 Task: Search one way flight ticket for 3 adults, 3 children in business from Utqiagvik(barrow): Wiley Postwill Rogers Memorial Airport to Gillette: Gillette Campbell County Airport on 5-1-2023. Choice of flights is Spirit. Number of bags: 4 checked bags. Price is upto 84000. Outbound departure time preference is 21:45. Return departure time preference is 4:30.
Action: Mouse moved to (222, 410)
Screenshot: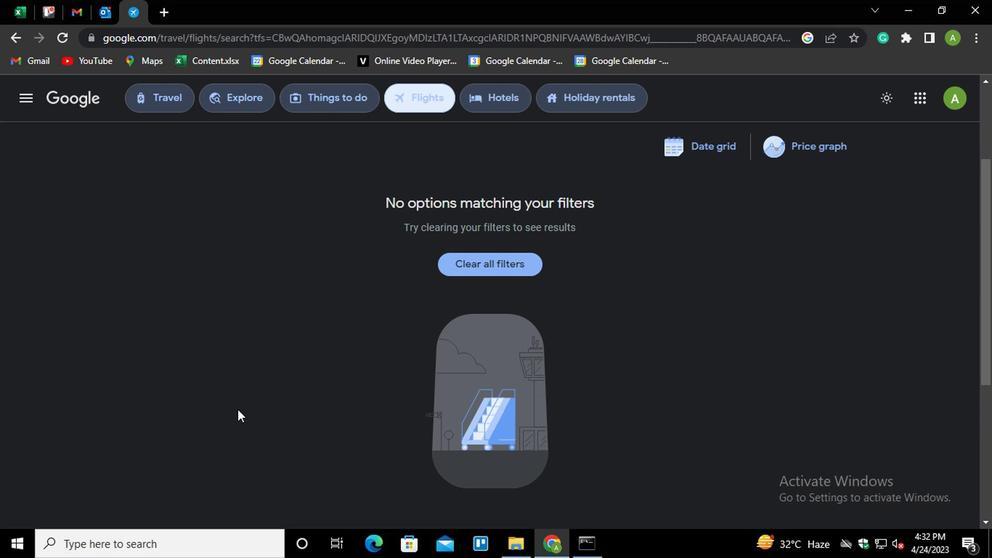 
Action: Mouse scrolled (222, 410) with delta (0, 0)
Screenshot: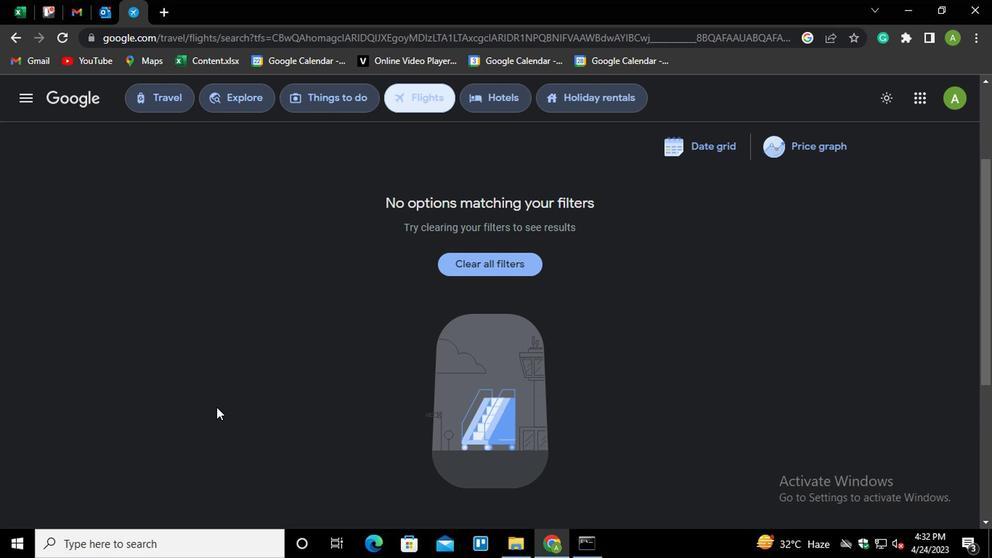 
Action: Mouse scrolled (222, 410) with delta (0, 0)
Screenshot: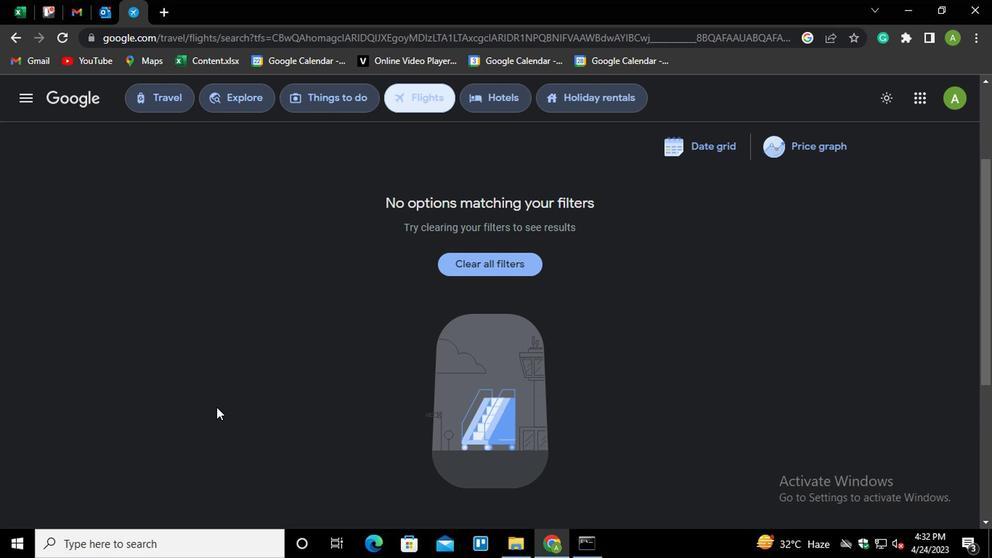 
Action: Mouse scrolled (222, 410) with delta (0, 0)
Screenshot: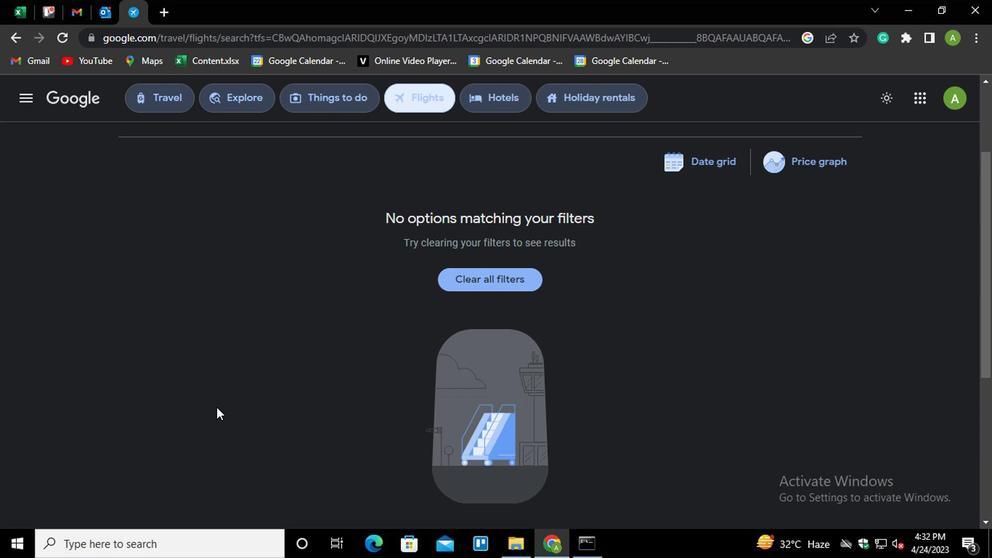 
Action: Mouse moved to (229, 389)
Screenshot: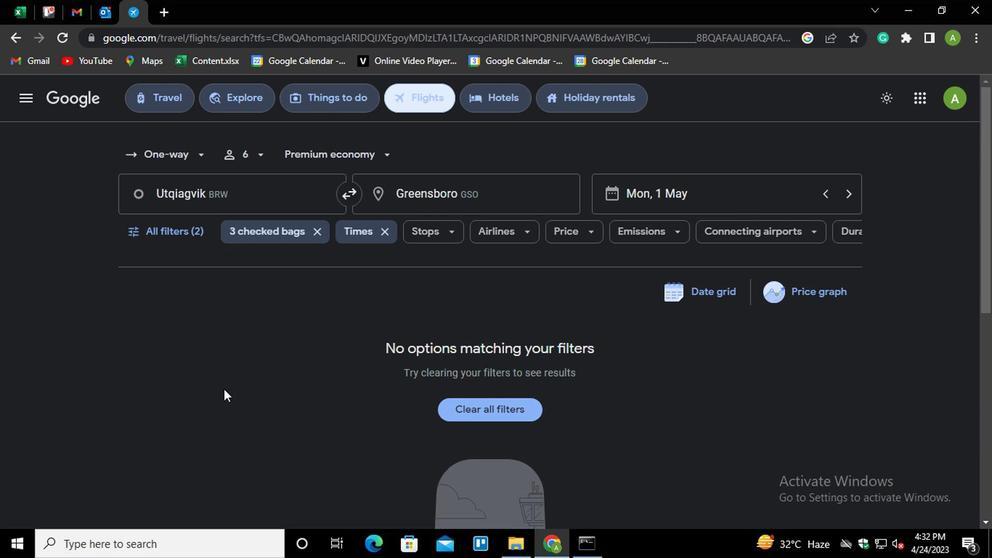 
Action: Mouse scrolled (229, 390) with delta (0, 1)
Screenshot: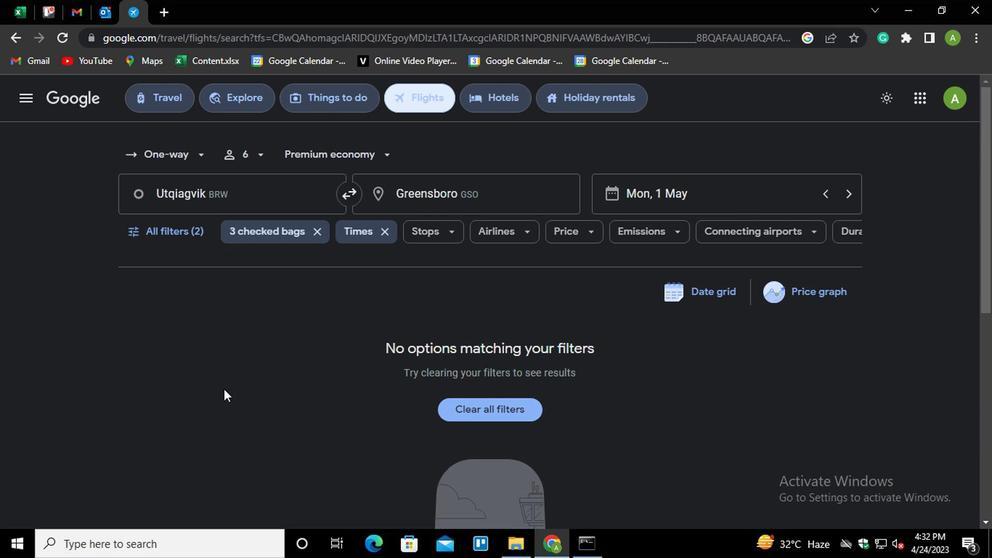 
Action: Mouse scrolled (229, 390) with delta (0, 1)
Screenshot: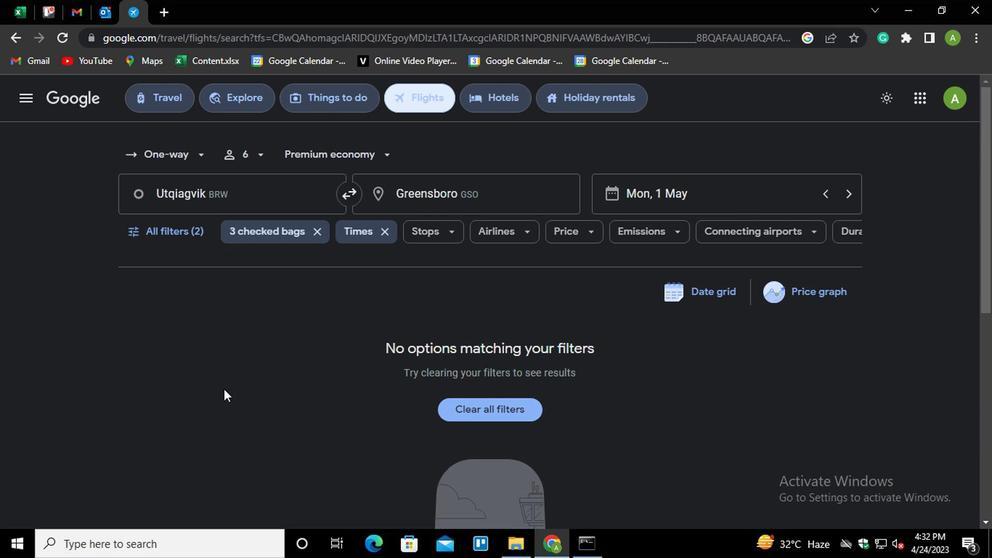 
Action: Mouse scrolled (229, 390) with delta (0, 1)
Screenshot: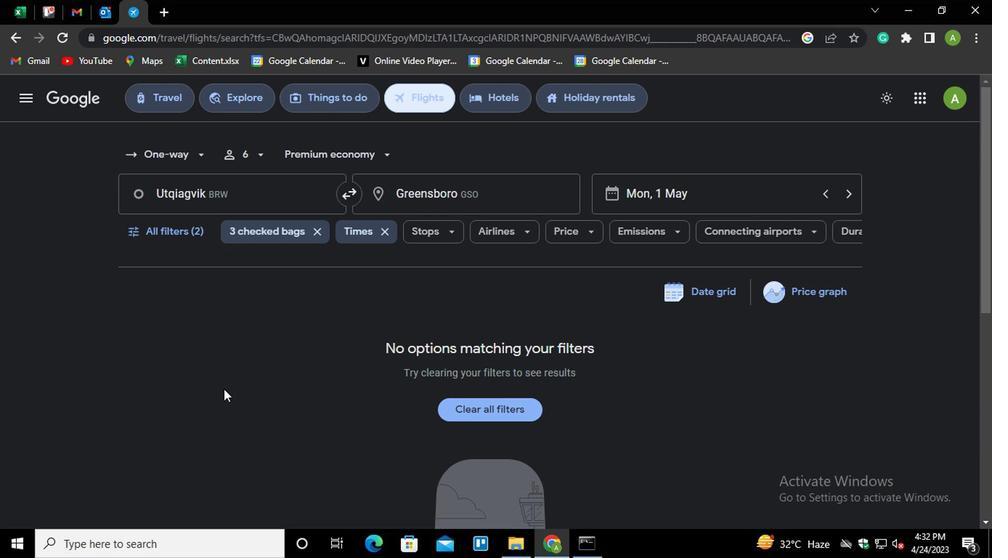 
Action: Mouse scrolled (229, 390) with delta (0, 1)
Screenshot: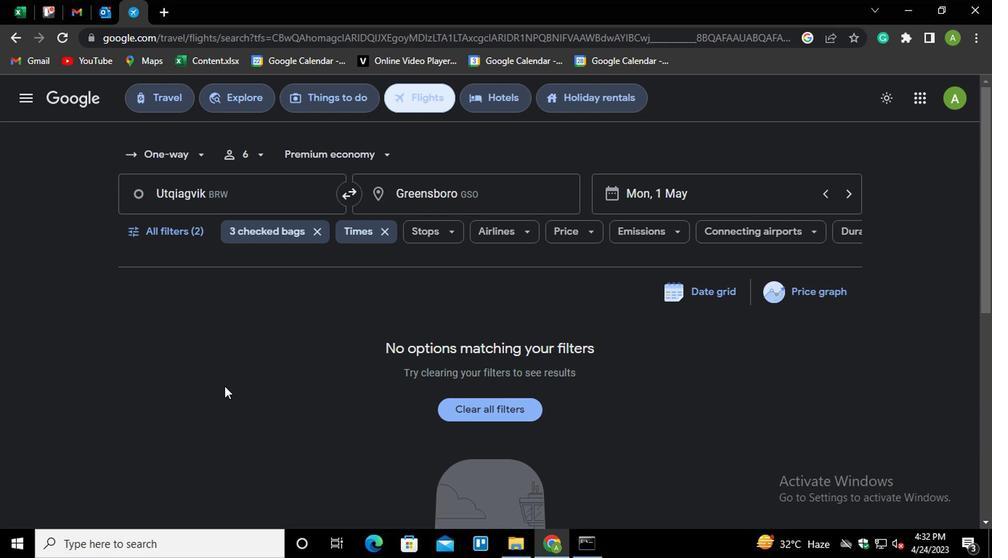 
Action: Mouse scrolled (229, 390) with delta (0, 1)
Screenshot: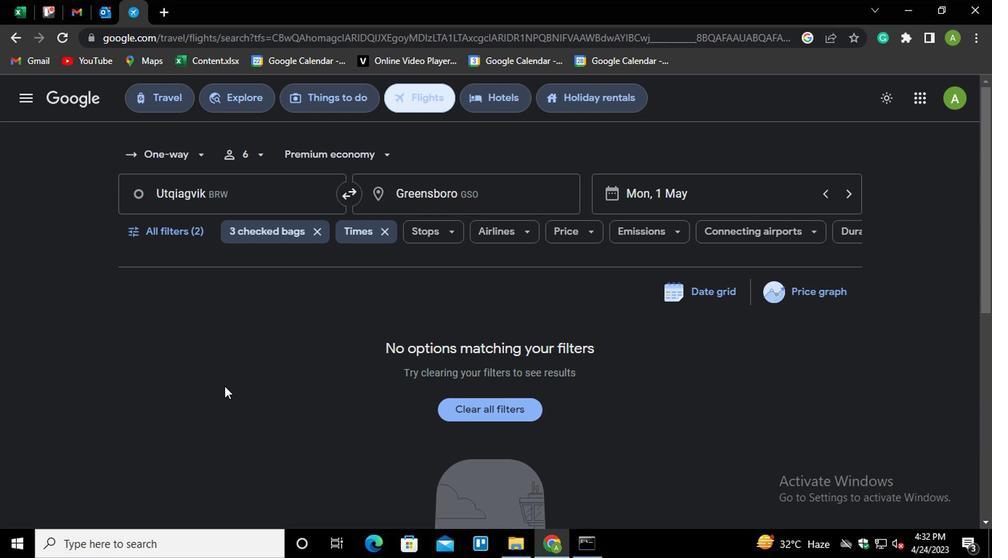 
Action: Mouse moved to (184, 145)
Screenshot: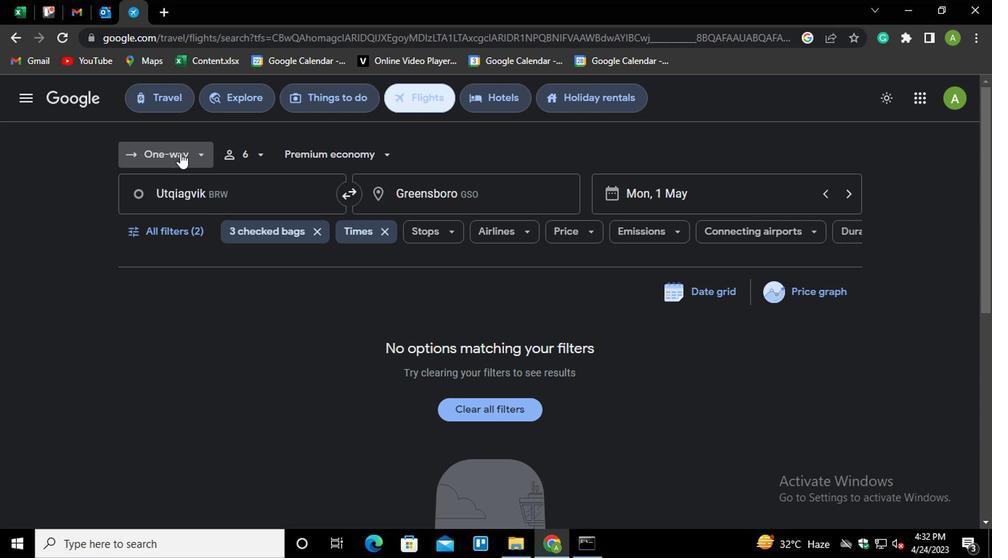 
Action: Mouse pressed left at (184, 145)
Screenshot: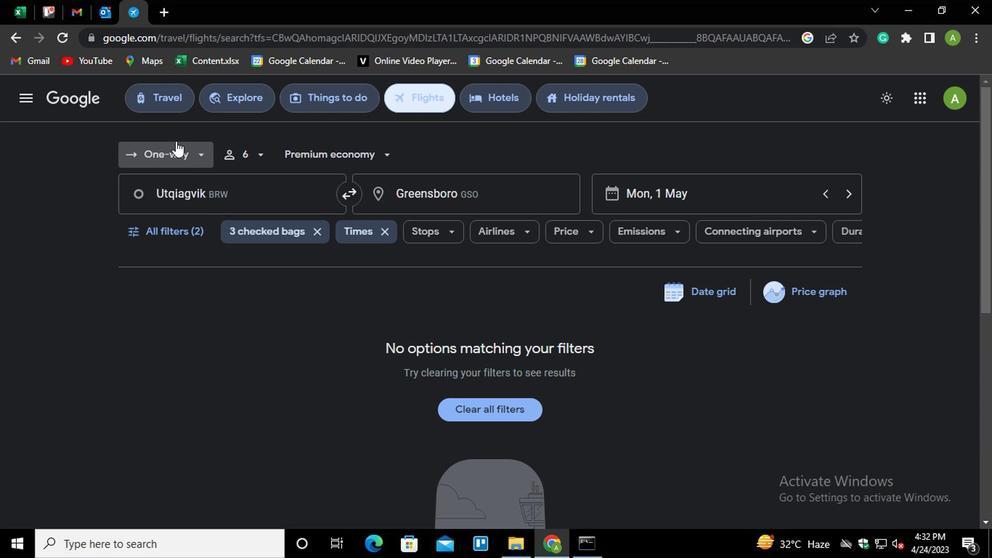 
Action: Mouse moved to (201, 219)
Screenshot: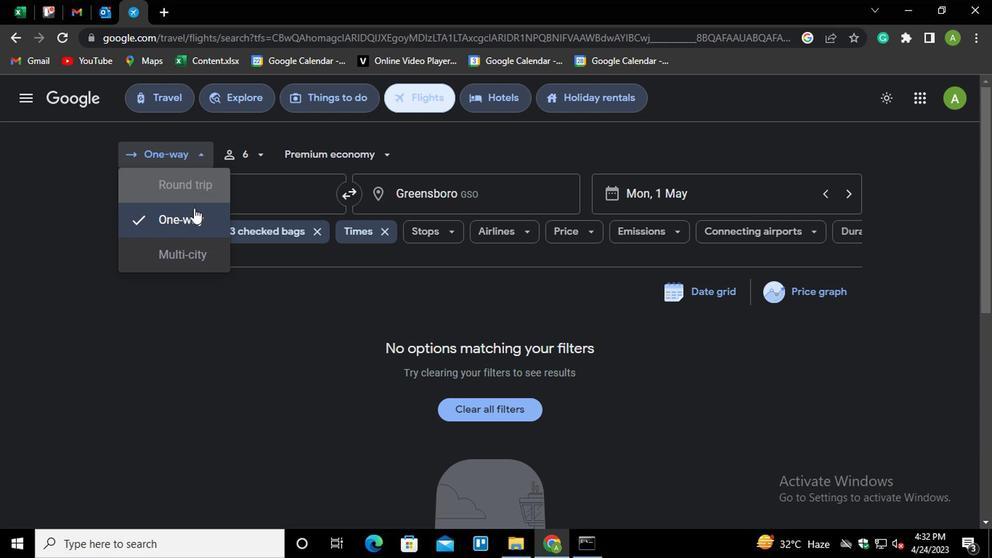 
Action: Mouse pressed left at (201, 219)
Screenshot: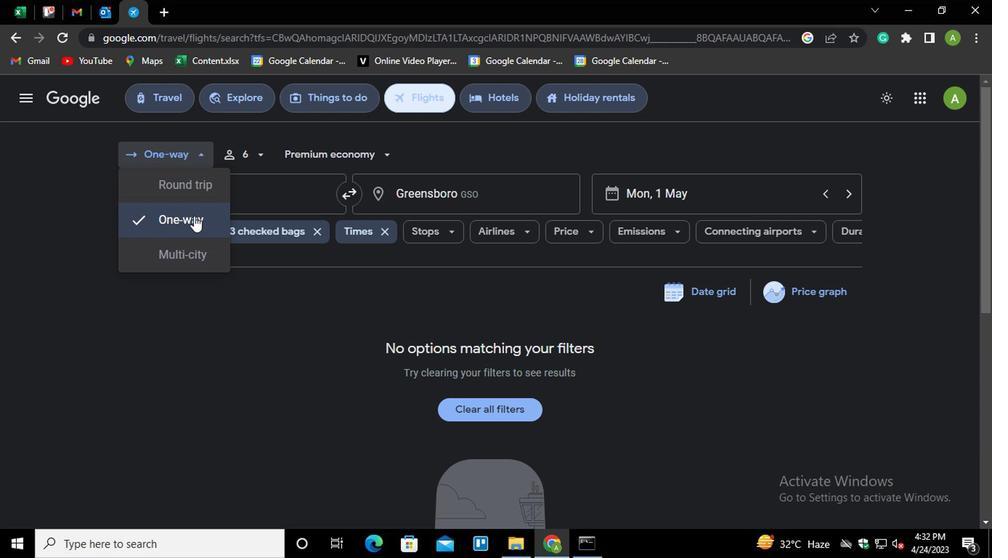 
Action: Mouse moved to (252, 162)
Screenshot: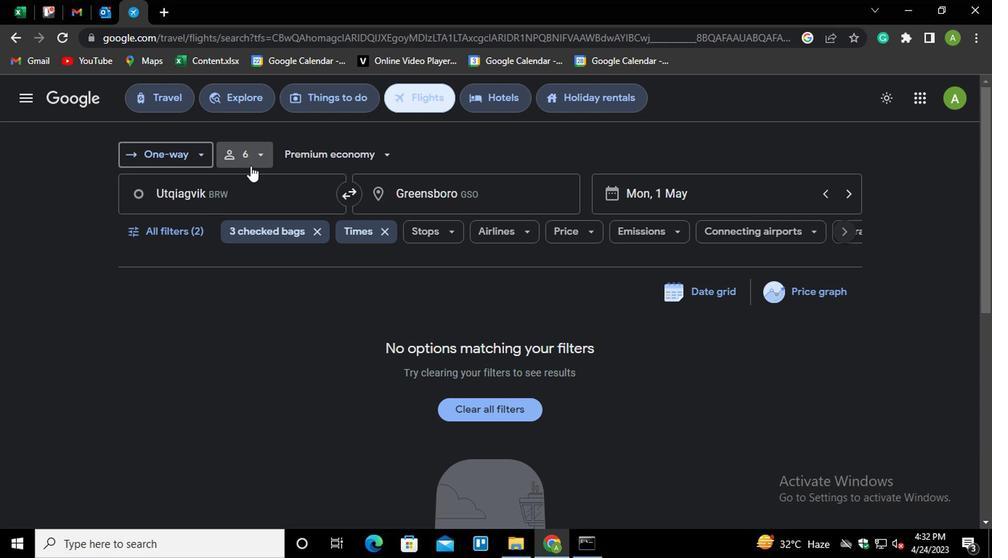 
Action: Mouse pressed left at (252, 162)
Screenshot: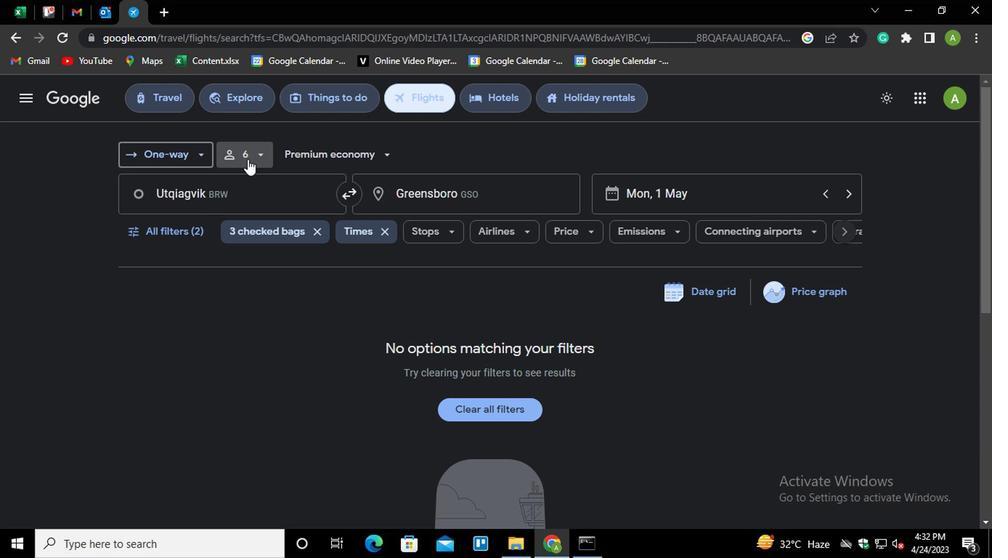 
Action: Mouse moved to (319, 195)
Screenshot: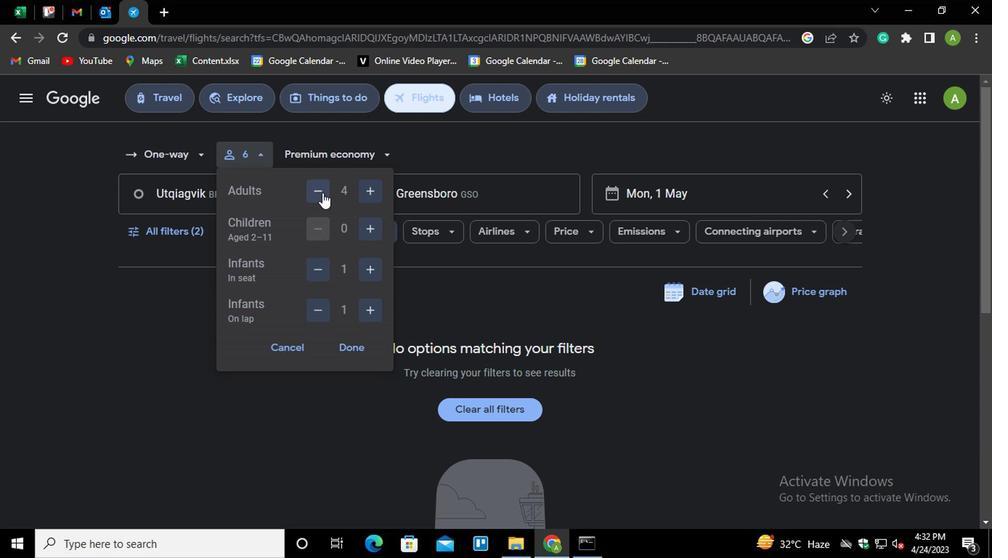 
Action: Mouse pressed left at (319, 195)
Screenshot: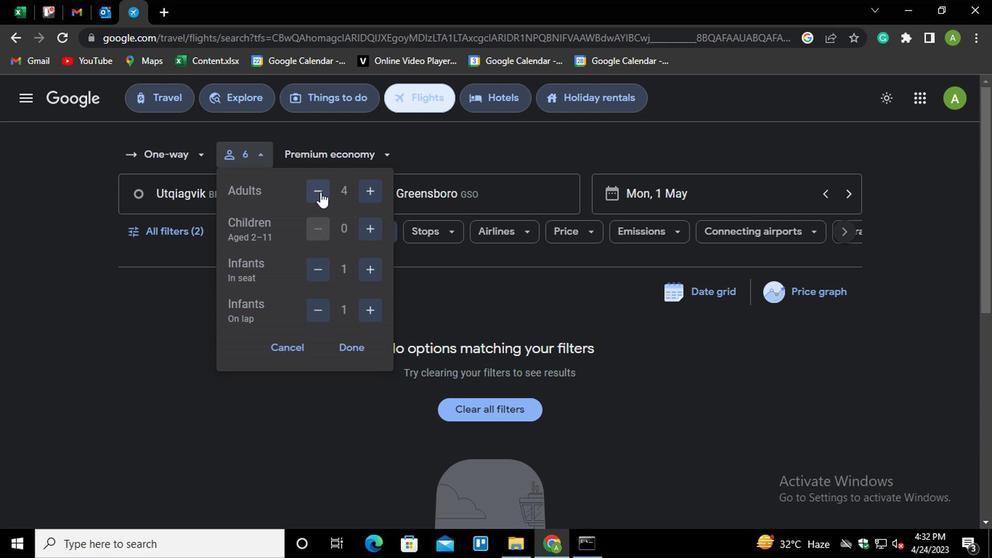 
Action: Mouse moved to (366, 229)
Screenshot: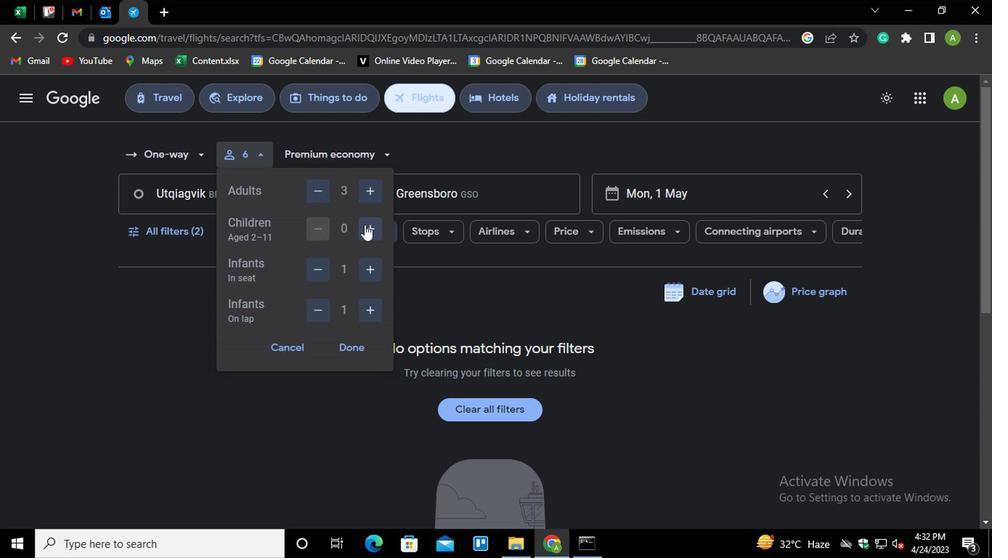 
Action: Mouse pressed left at (366, 229)
Screenshot: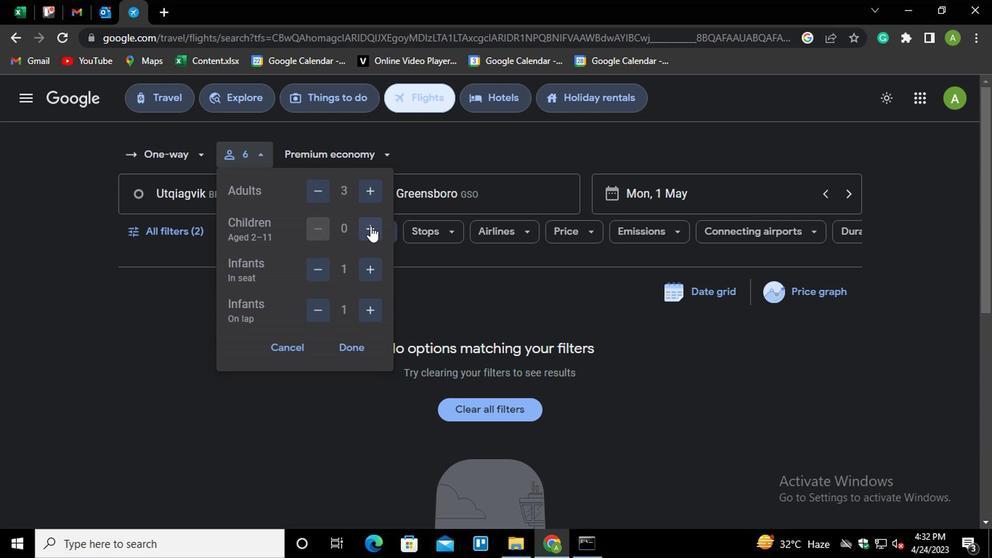 
Action: Mouse pressed left at (366, 229)
Screenshot: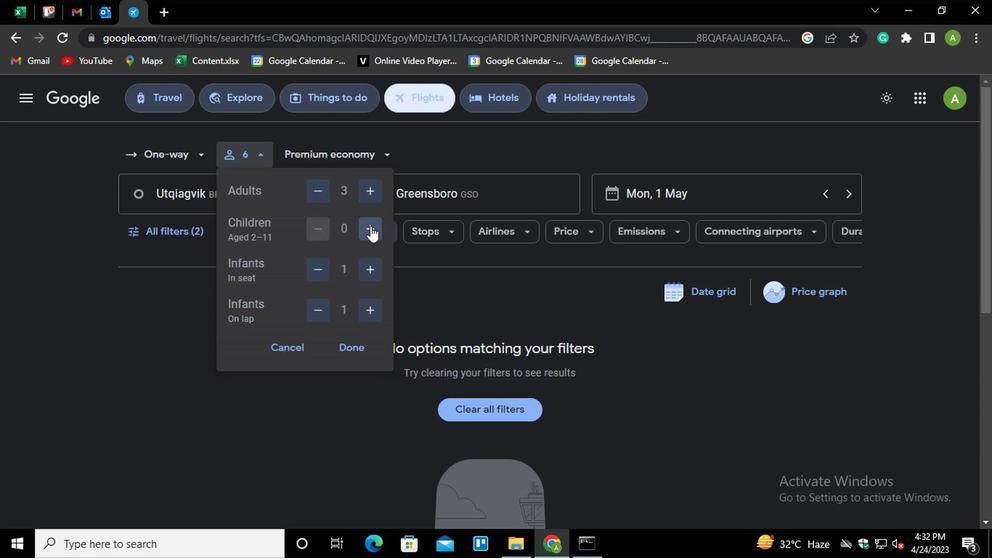 
Action: Mouse pressed left at (366, 229)
Screenshot: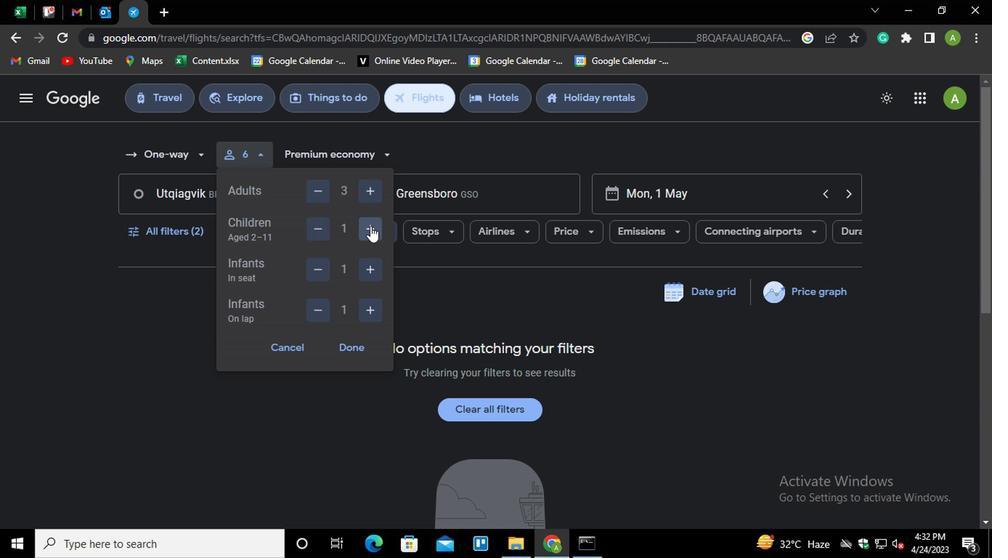 
Action: Mouse moved to (314, 274)
Screenshot: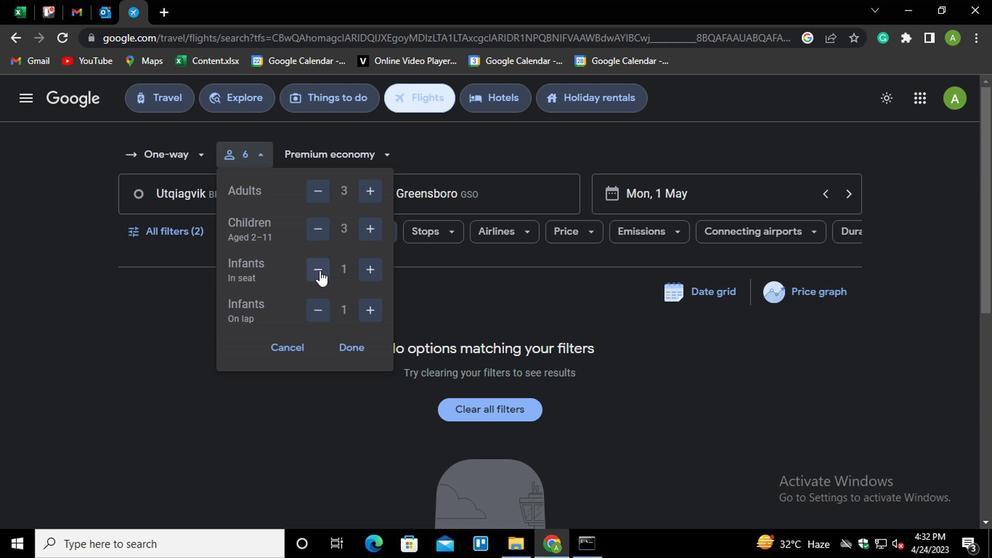 
Action: Mouse pressed left at (314, 274)
Screenshot: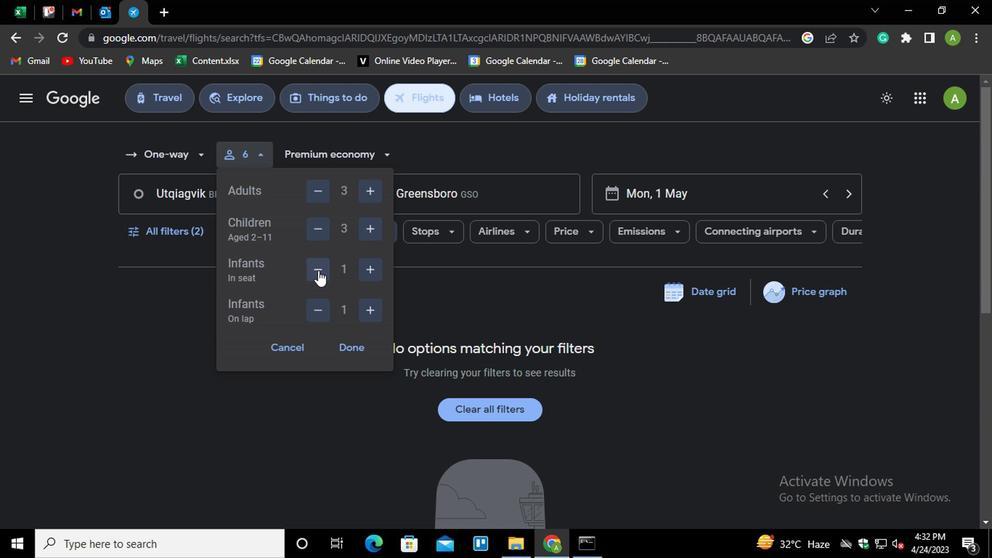
Action: Mouse moved to (318, 309)
Screenshot: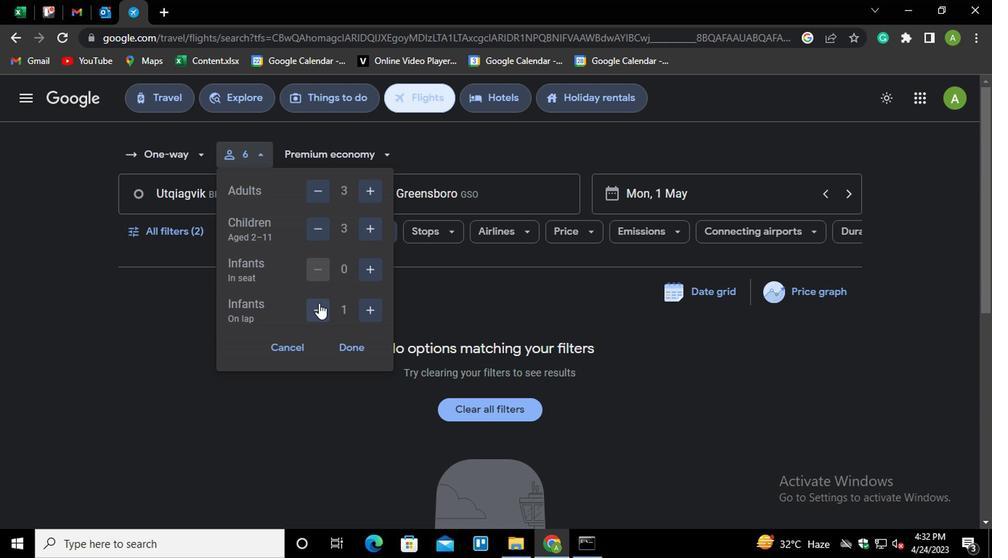 
Action: Mouse pressed left at (318, 309)
Screenshot: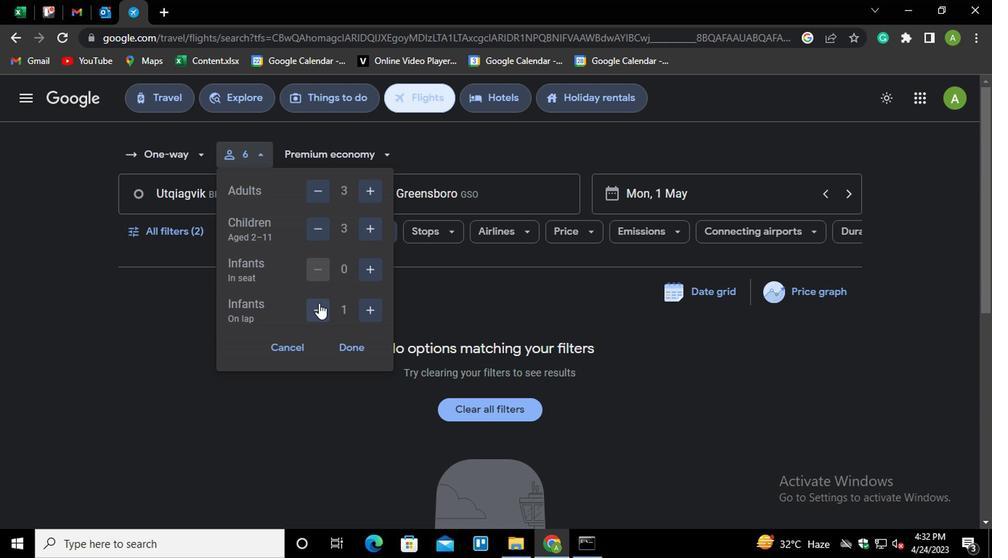 
Action: Mouse moved to (345, 345)
Screenshot: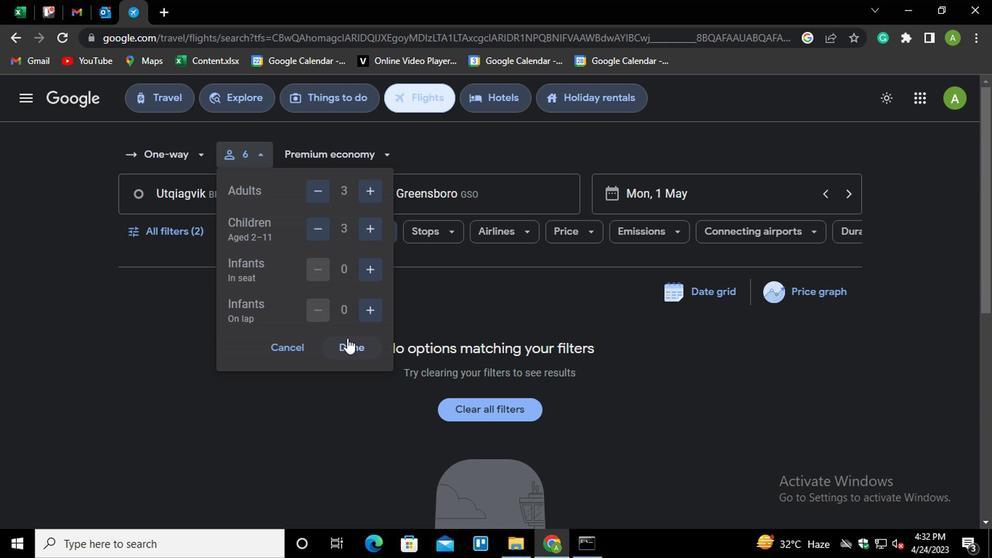 
Action: Mouse pressed left at (345, 345)
Screenshot: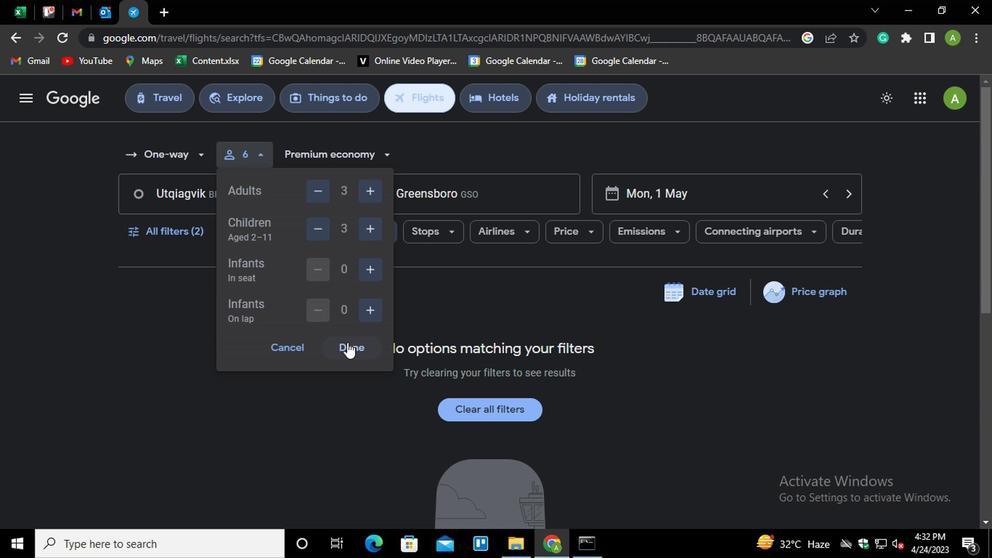 
Action: Mouse moved to (463, 199)
Screenshot: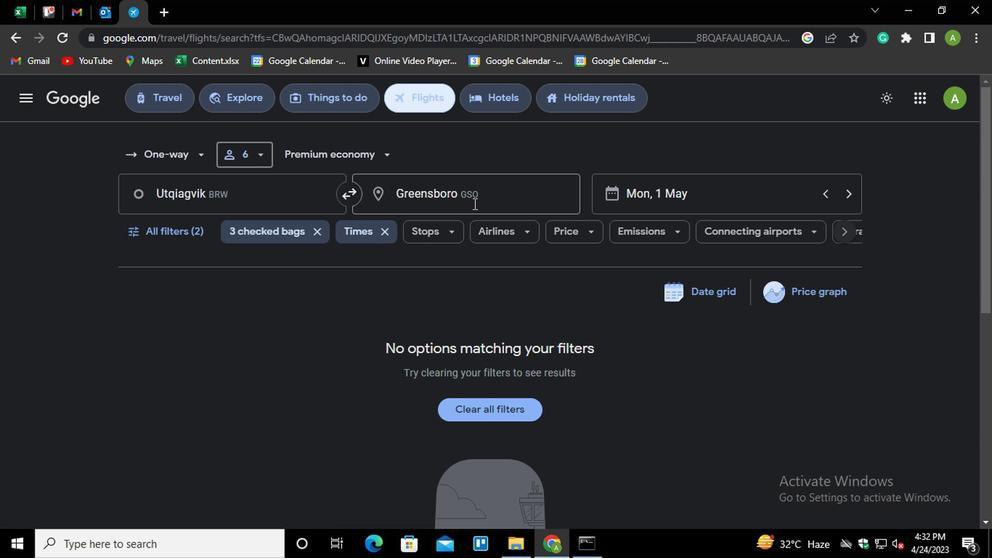 
Action: Mouse pressed left at (463, 199)
Screenshot: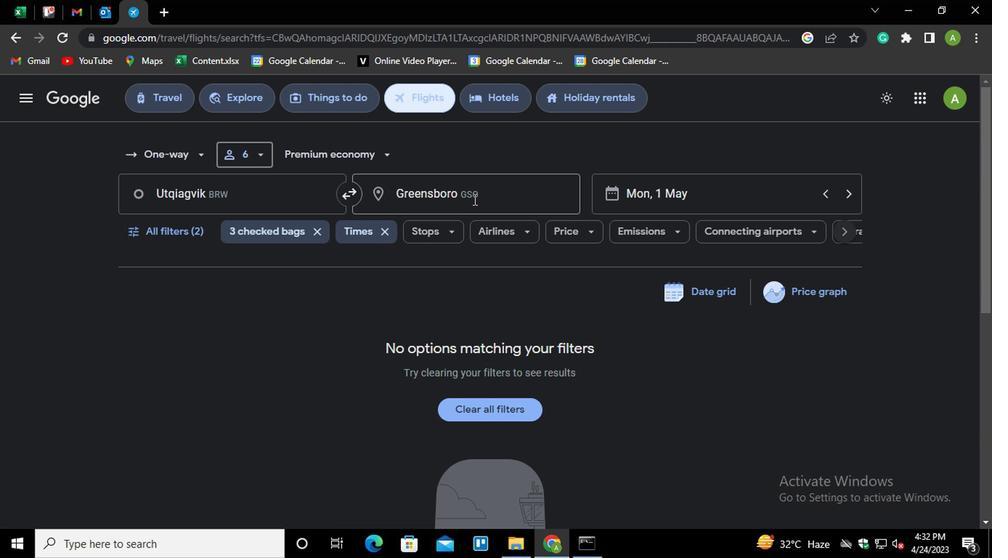 
Action: Key pressed <Key.shift>GILLETTE<Key.down><Key.enter>
Screenshot: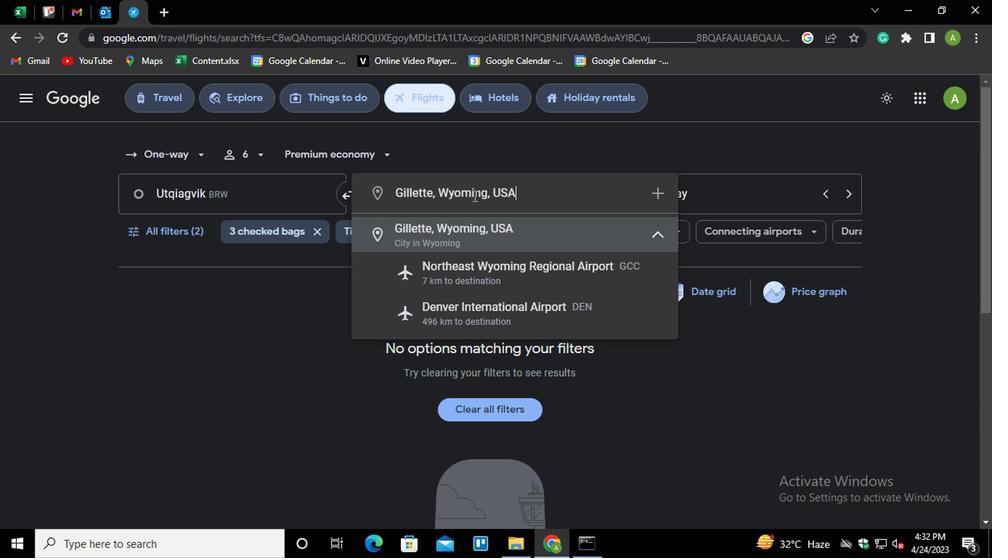 
Action: Mouse moved to (190, 237)
Screenshot: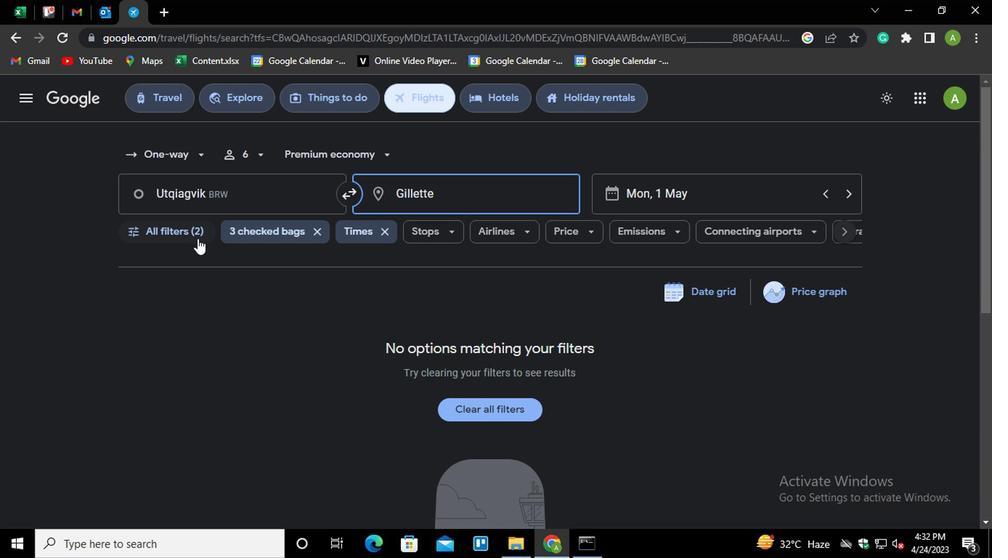 
Action: Mouse pressed left at (190, 237)
Screenshot: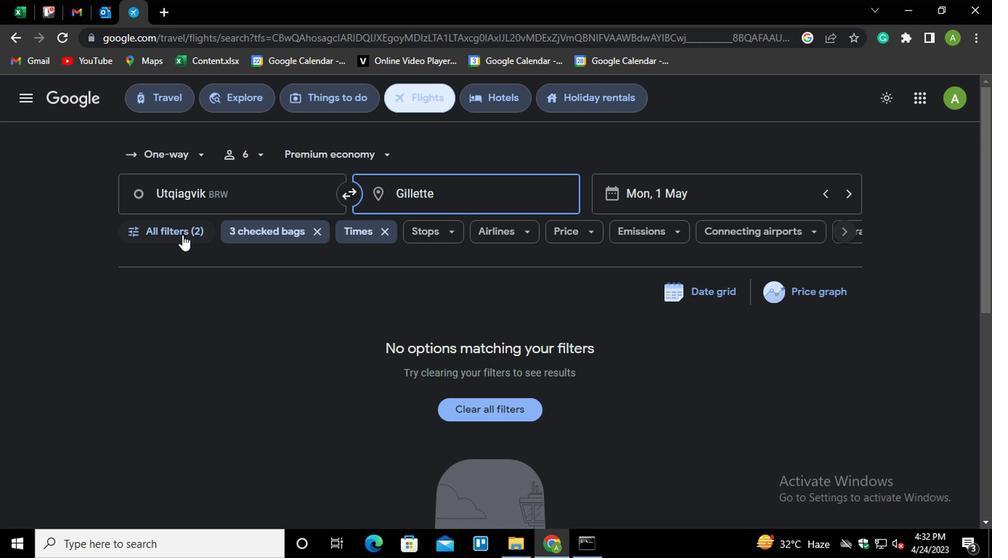 
Action: Mouse moved to (340, 520)
Screenshot: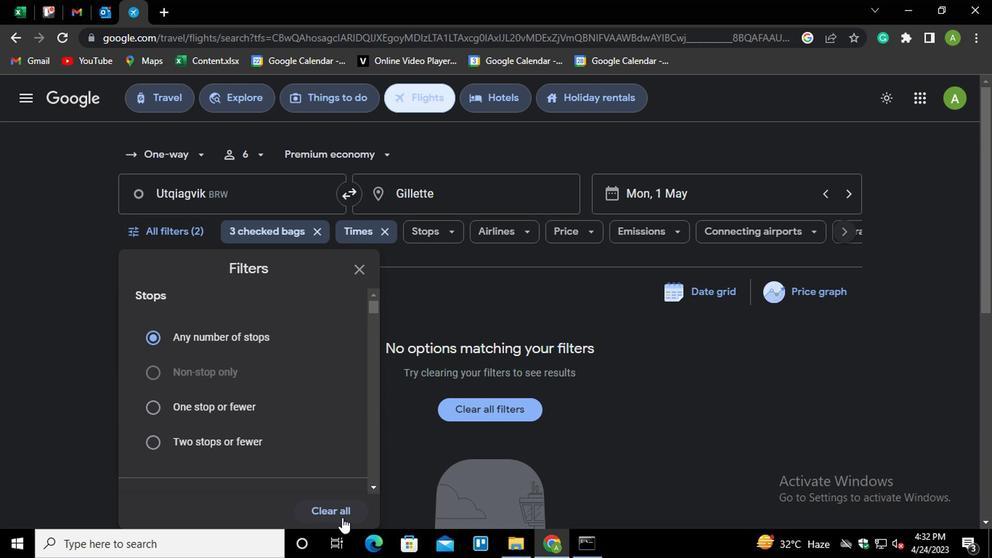 
Action: Mouse pressed left at (340, 520)
Screenshot: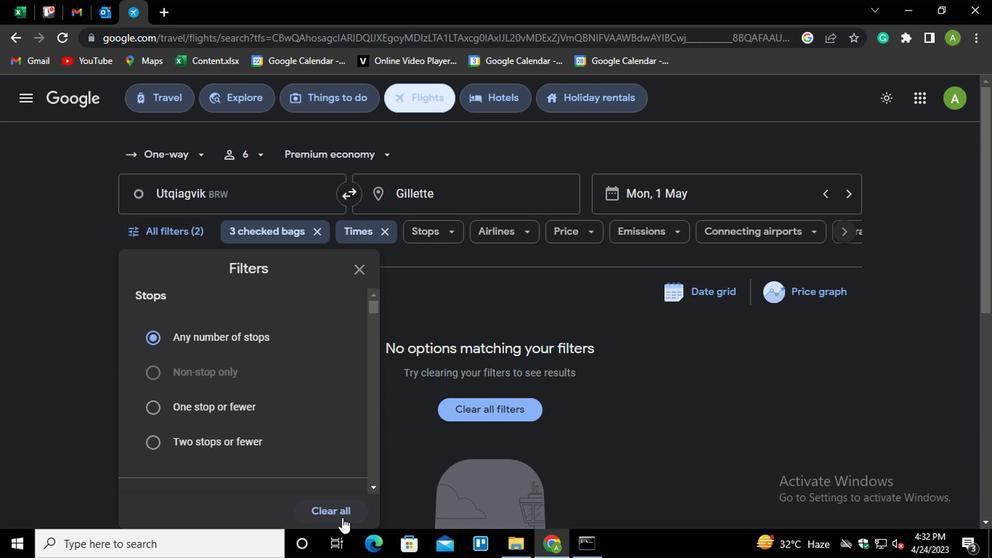
Action: Mouse moved to (271, 359)
Screenshot: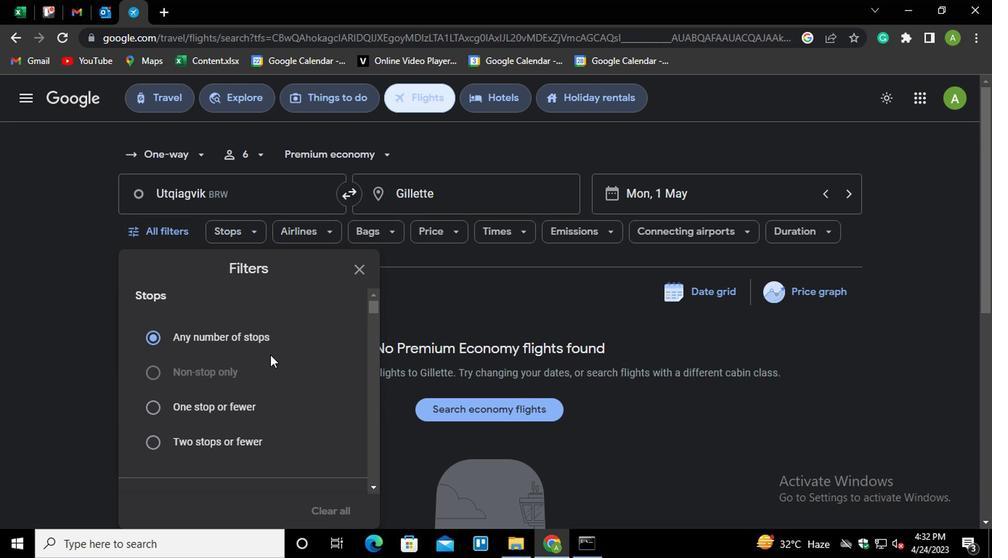 
Action: Mouse scrolled (271, 358) with delta (0, -1)
Screenshot: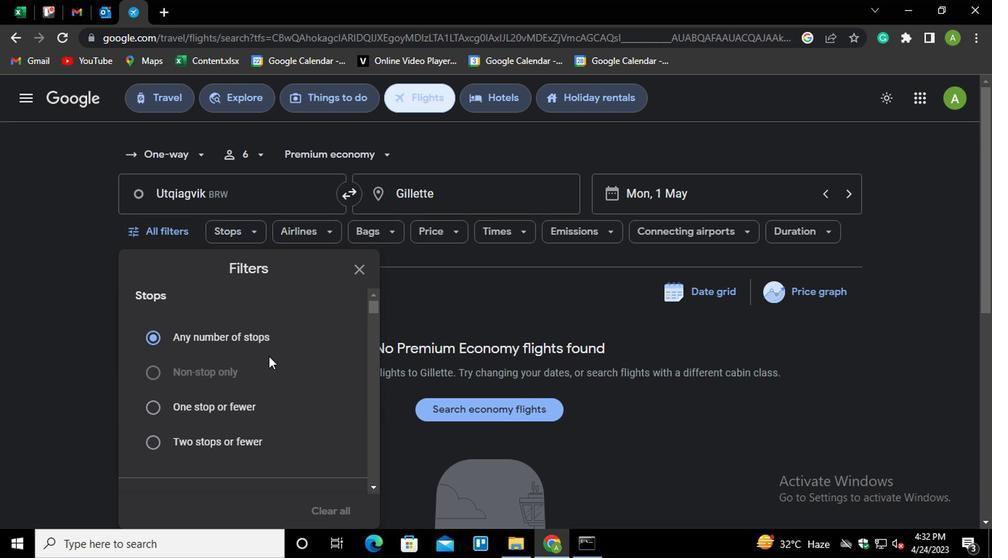 
Action: Mouse scrolled (271, 358) with delta (0, -1)
Screenshot: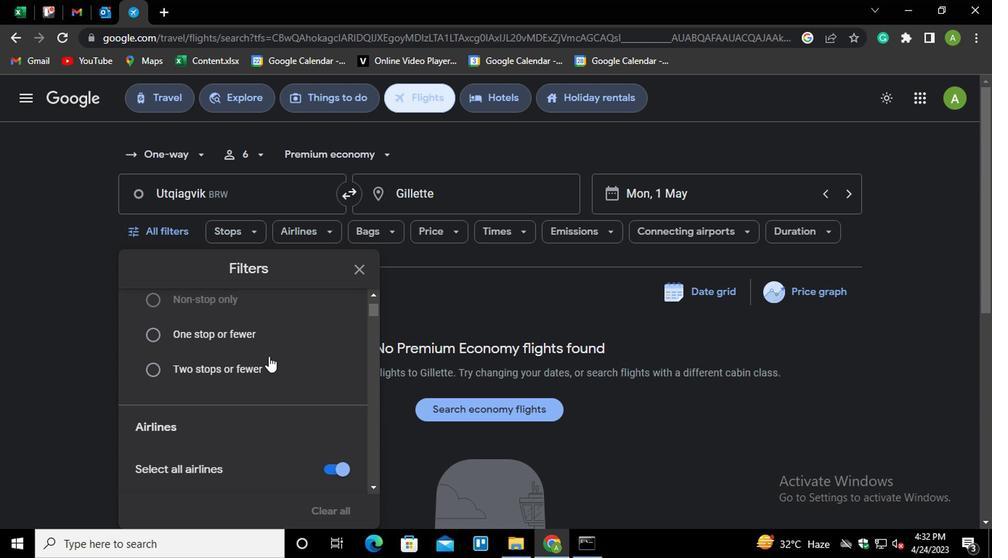
Action: Mouse scrolled (271, 358) with delta (0, -1)
Screenshot: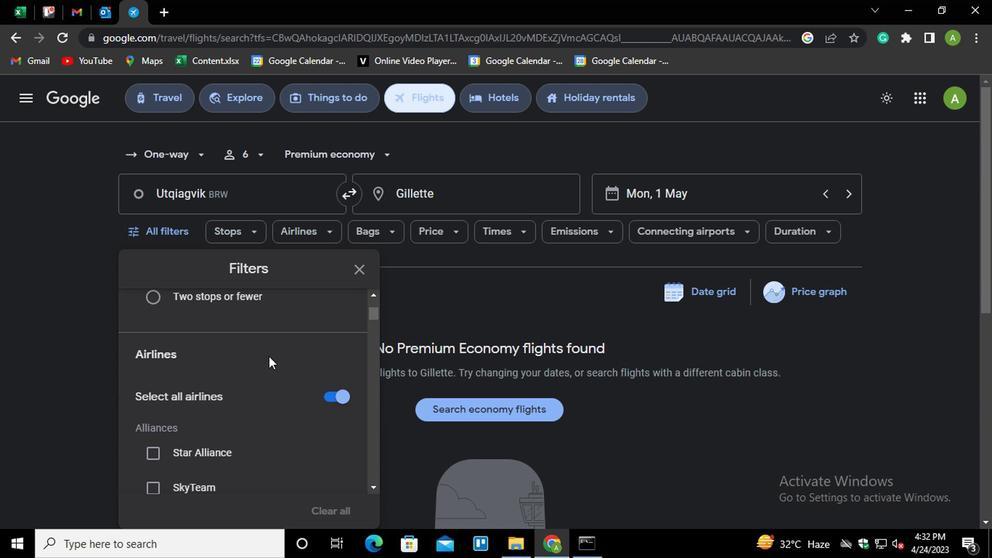 
Action: Mouse moved to (341, 326)
Screenshot: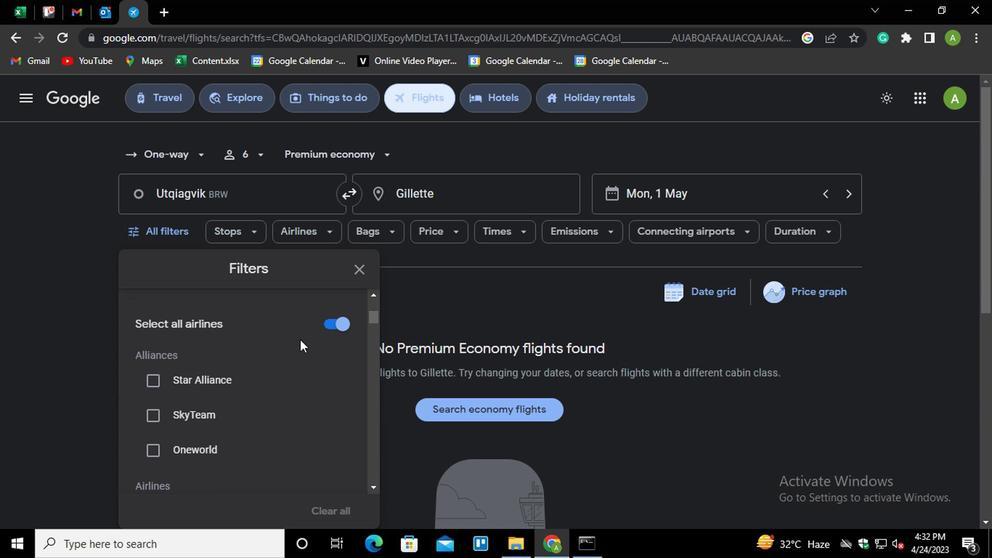 
Action: Mouse pressed left at (341, 326)
Screenshot: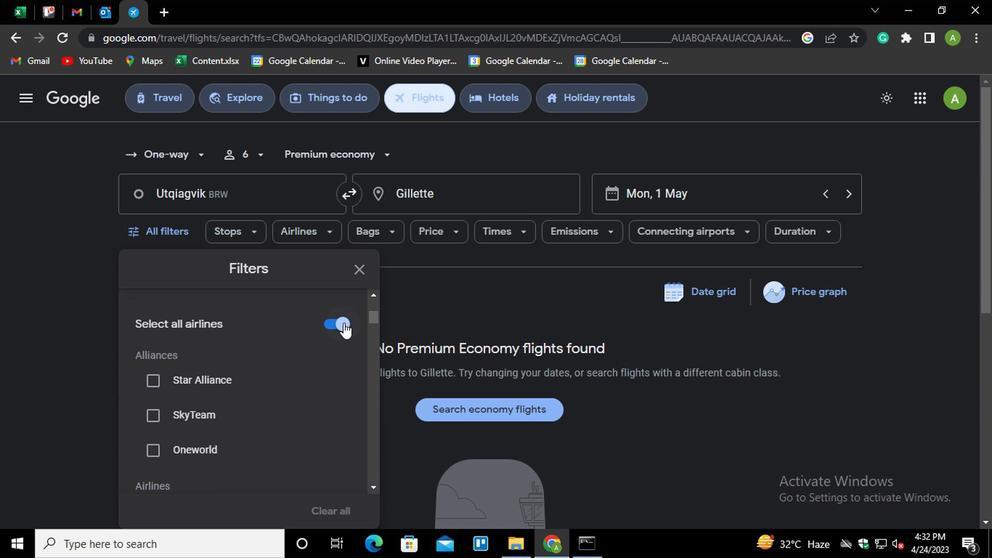 
Action: Mouse moved to (291, 369)
Screenshot: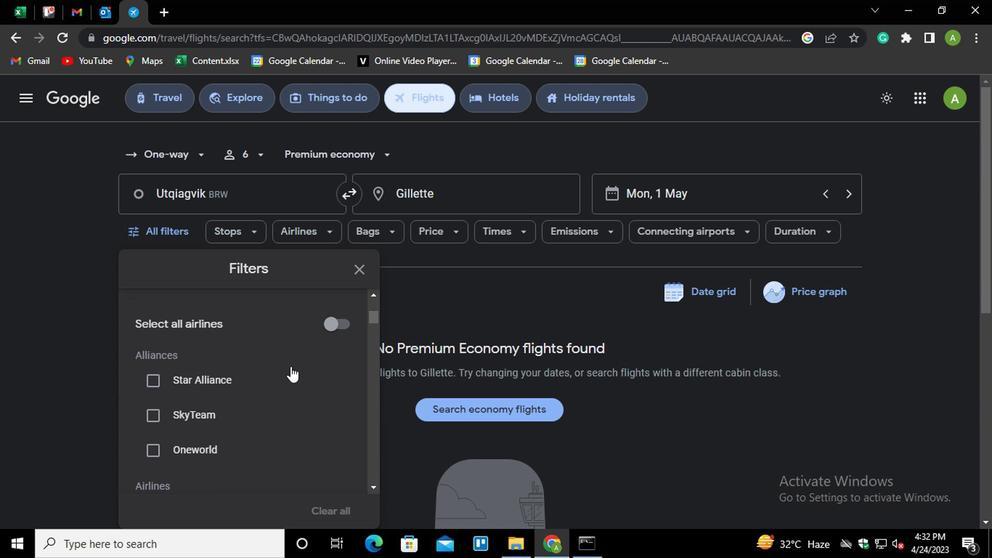
Action: Mouse scrolled (291, 368) with delta (0, 0)
Screenshot: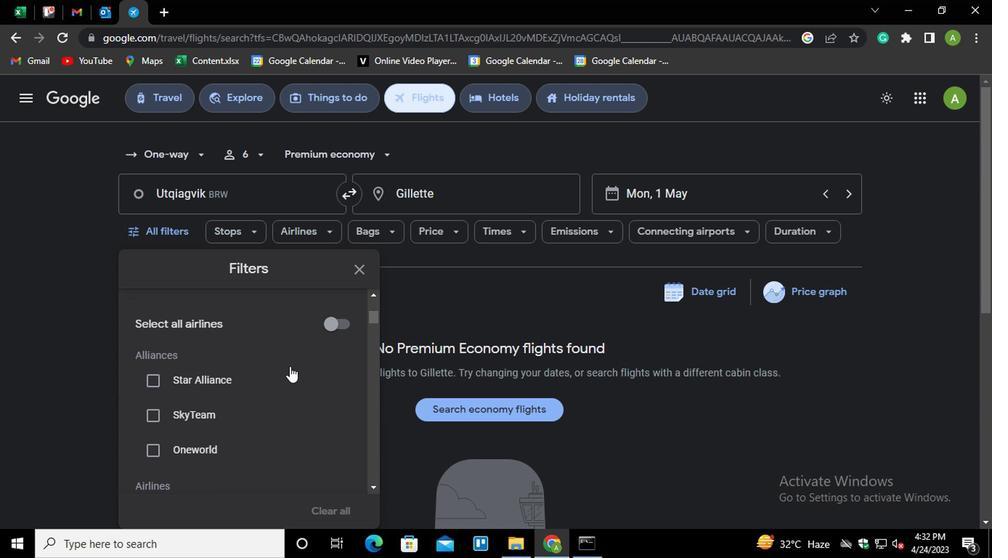 
Action: Mouse scrolled (291, 368) with delta (0, 0)
Screenshot: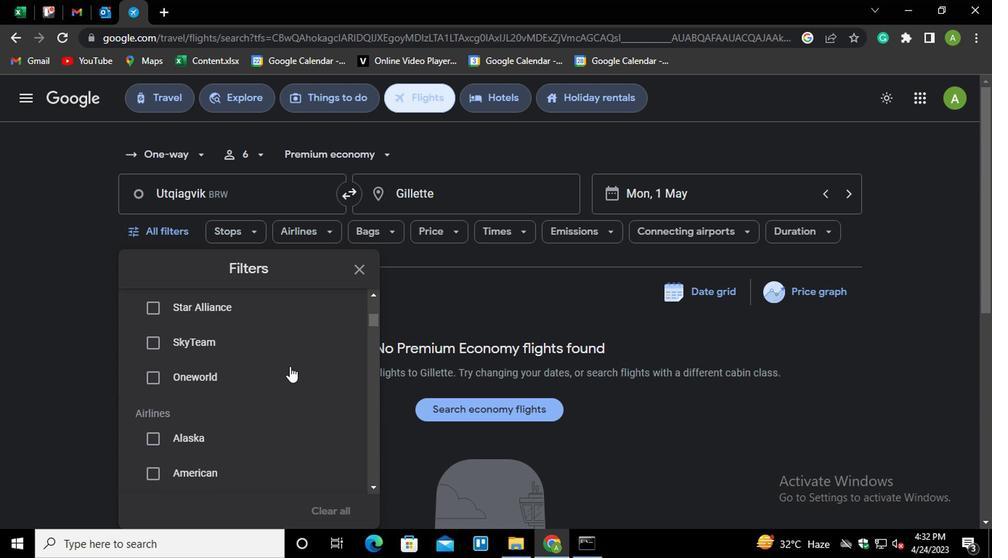 
Action: Mouse scrolled (291, 368) with delta (0, 0)
Screenshot: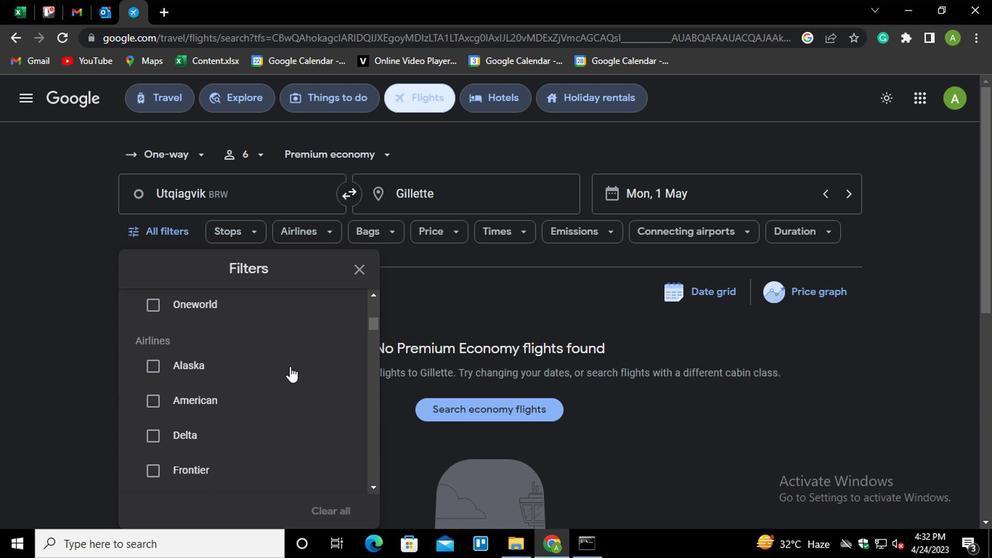 
Action: Mouse scrolled (291, 368) with delta (0, 0)
Screenshot: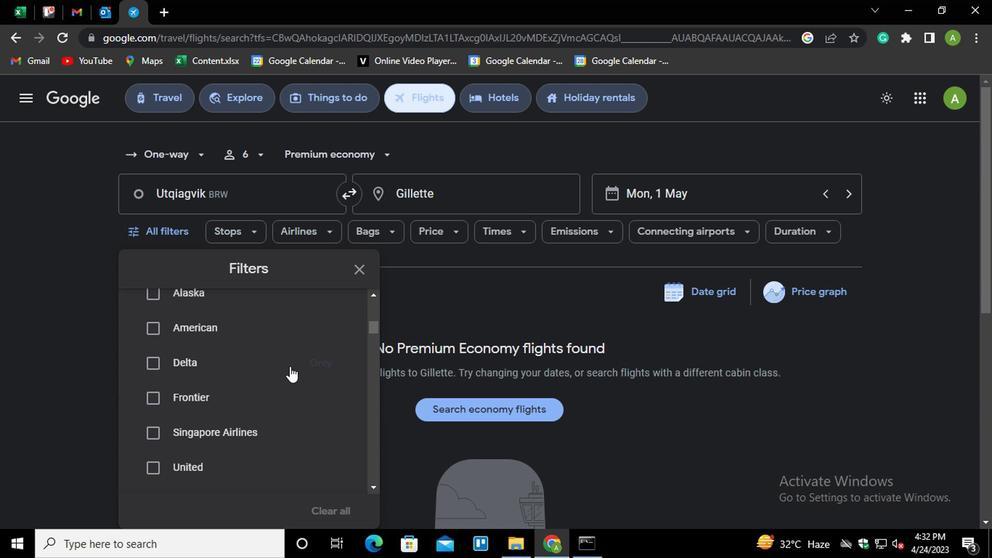 
Action: Mouse moved to (291, 374)
Screenshot: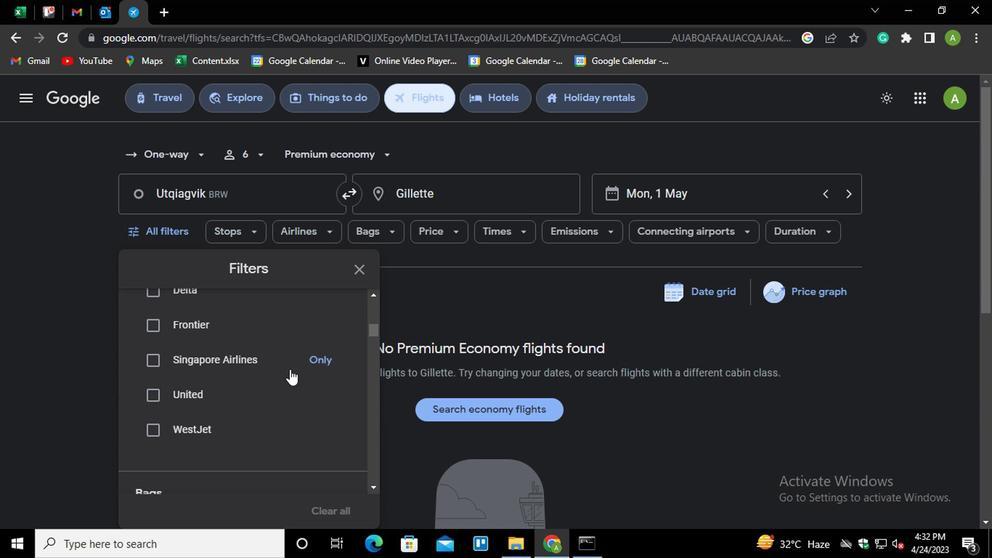 
Action: Mouse scrolled (291, 374) with delta (0, 0)
Screenshot: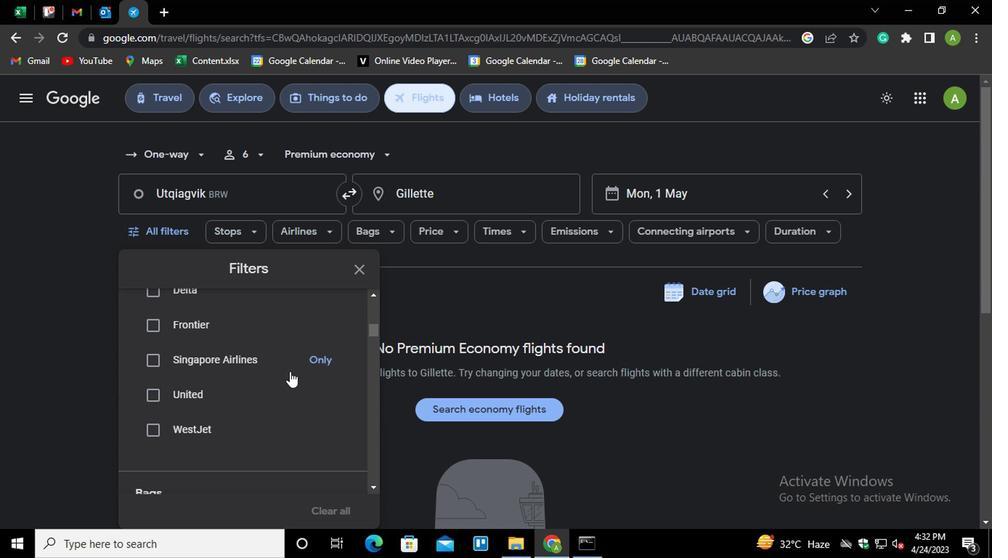 
Action: Mouse scrolled (291, 374) with delta (0, 0)
Screenshot: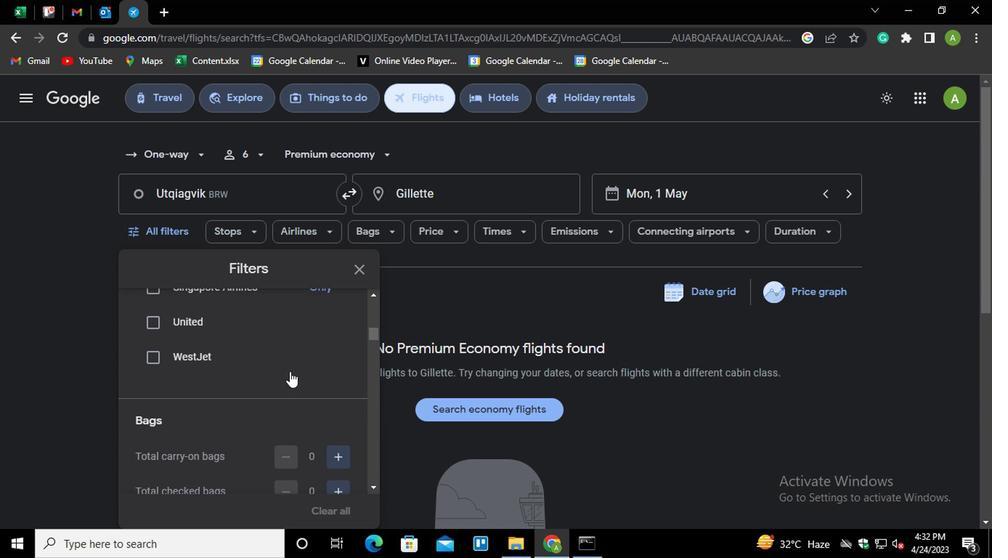 
Action: Mouse moved to (338, 417)
Screenshot: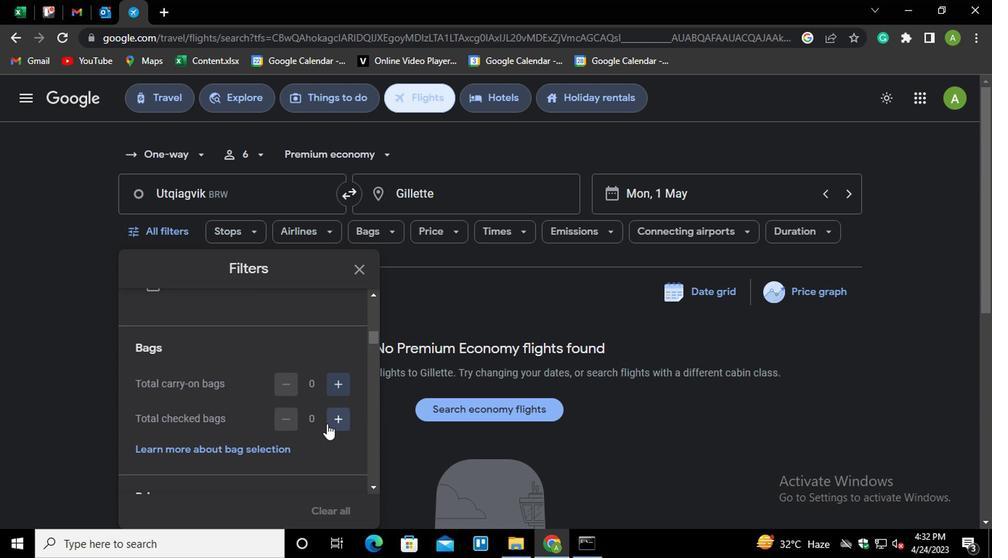 
Action: Mouse pressed left at (338, 417)
Screenshot: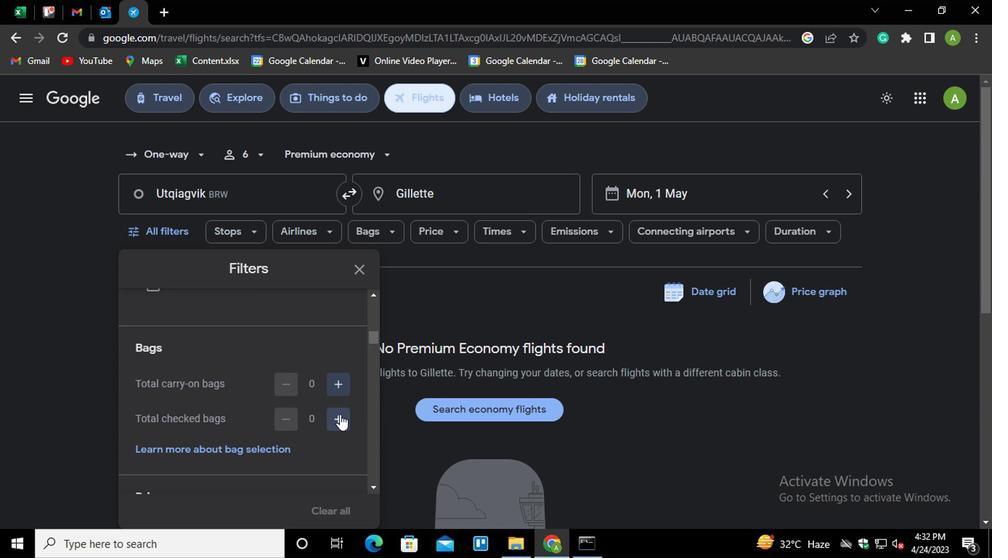 
Action: Mouse pressed left at (338, 417)
Screenshot: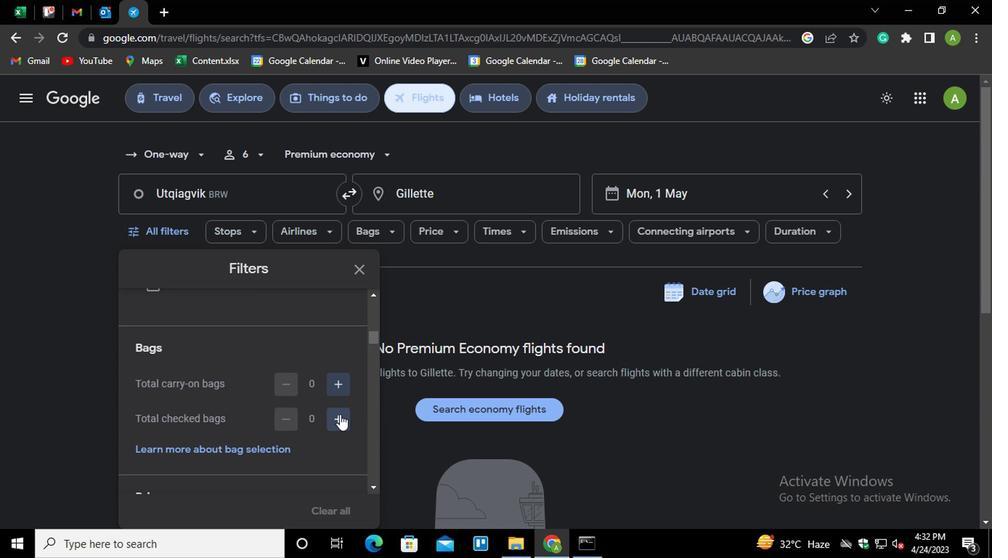 
Action: Mouse pressed left at (338, 417)
Screenshot: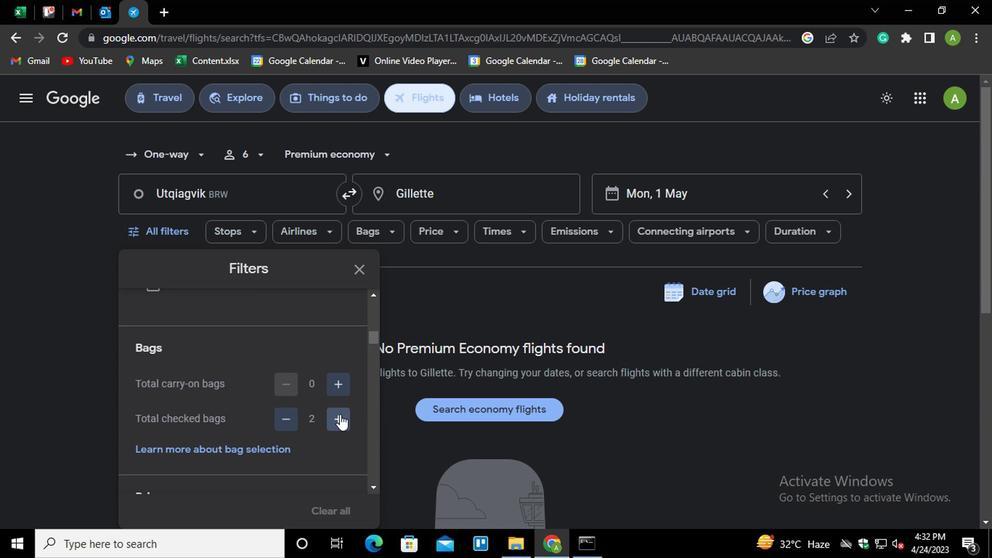 
Action: Mouse pressed left at (338, 417)
Screenshot: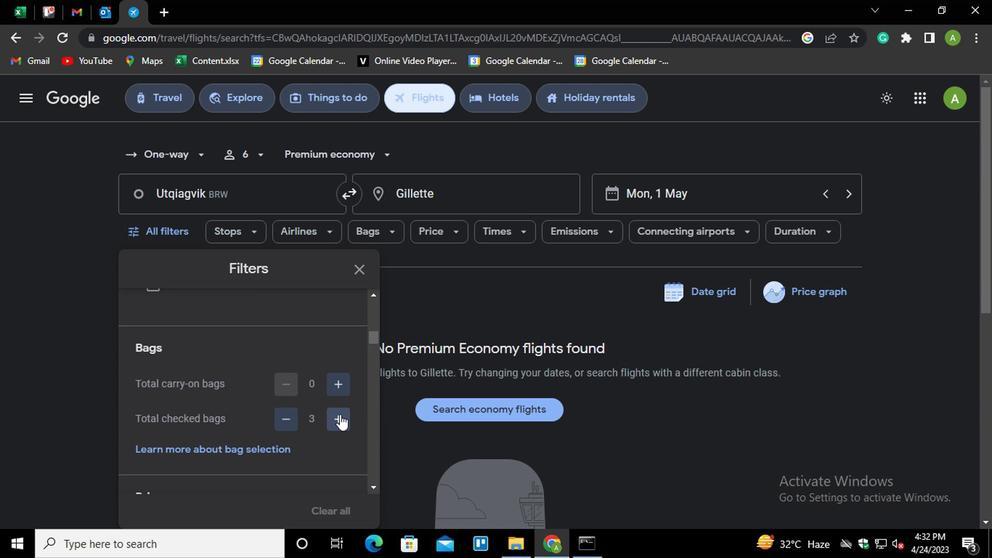 
Action: Mouse moved to (331, 416)
Screenshot: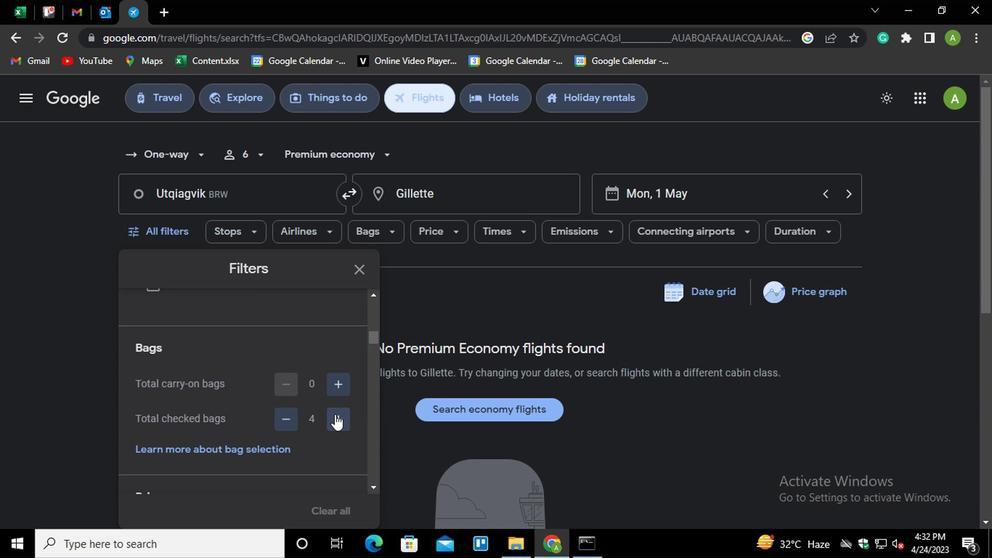 
Action: Mouse scrolled (331, 415) with delta (0, 0)
Screenshot: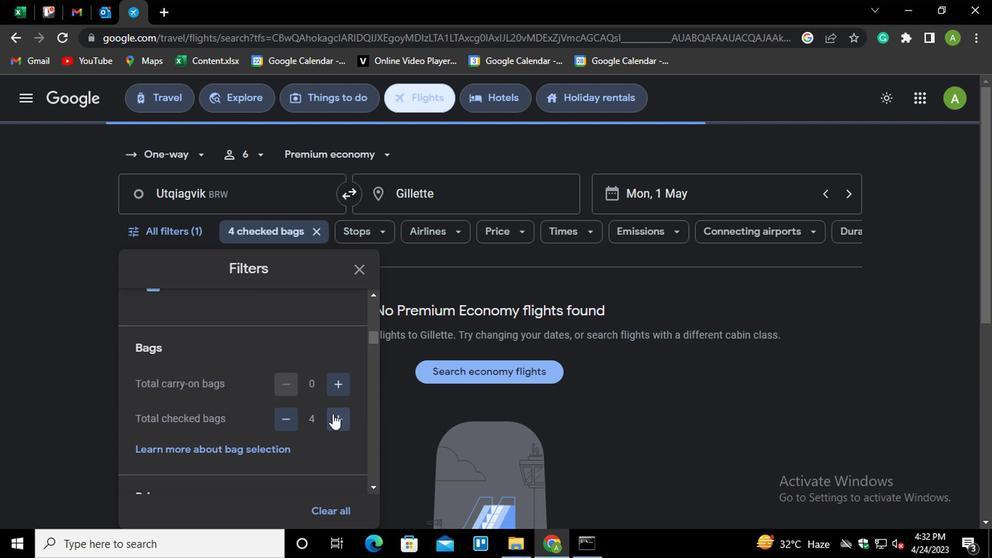 
Action: Mouse scrolled (331, 415) with delta (0, 0)
Screenshot: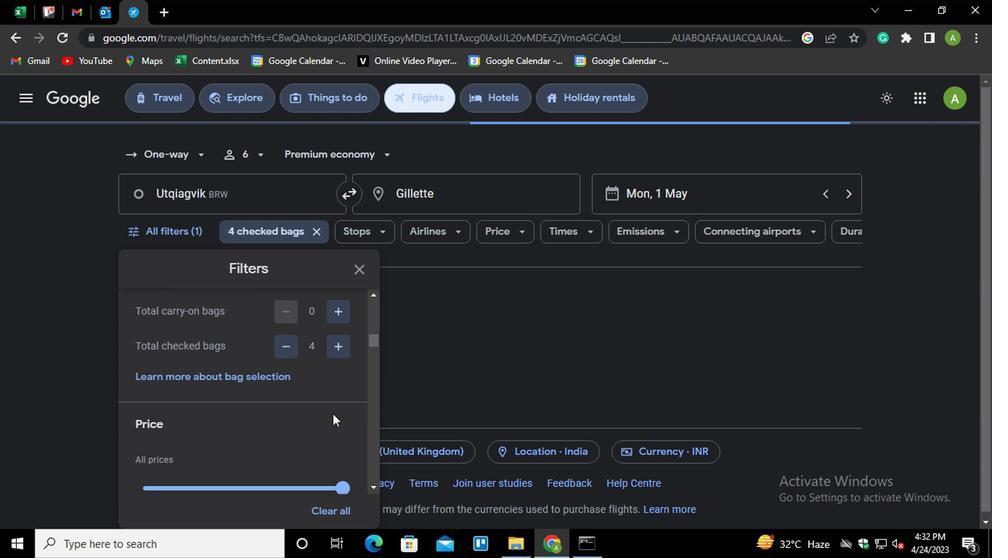 
Action: Mouse moved to (334, 415)
Screenshot: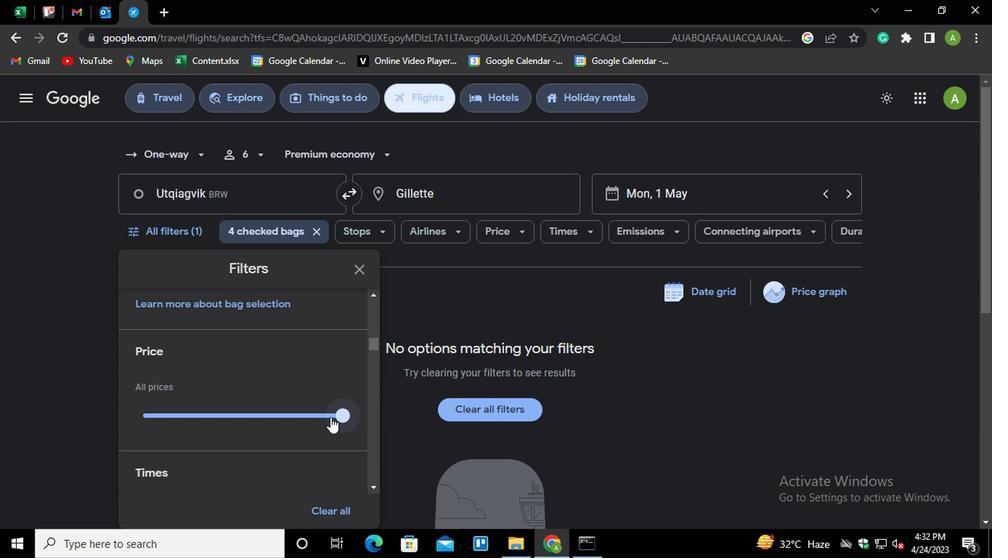 
Action: Mouse pressed left at (334, 415)
Screenshot: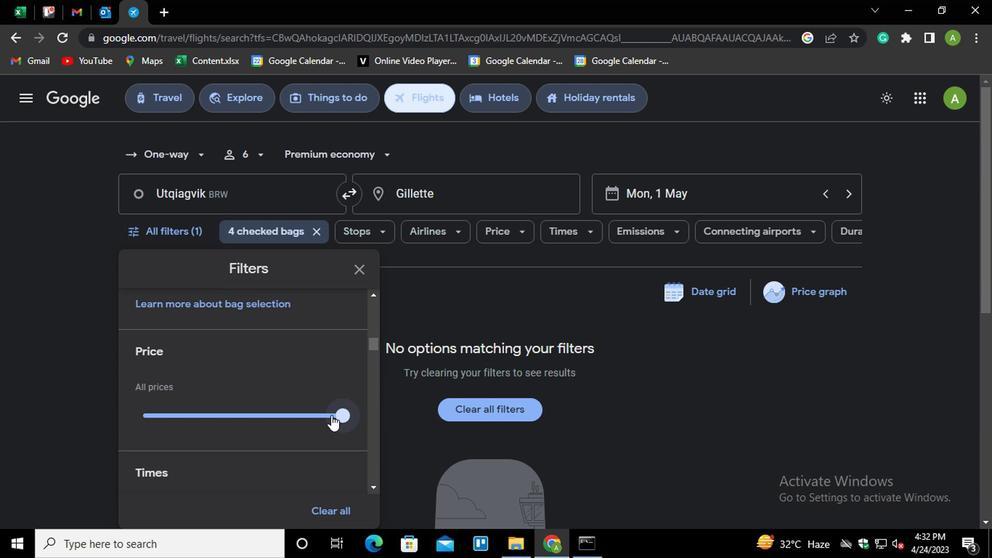 
Action: Mouse moved to (319, 415)
Screenshot: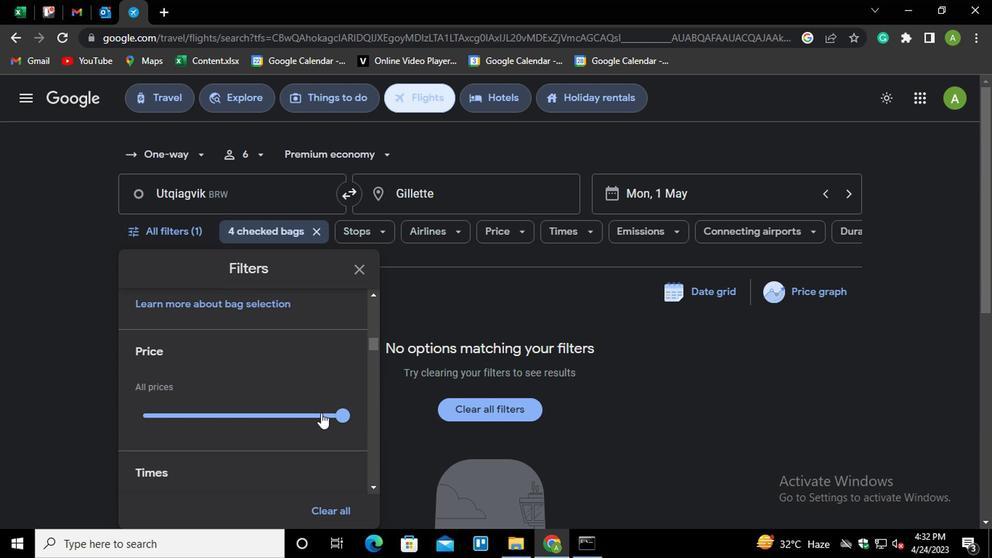 
Action: Mouse scrolled (319, 414) with delta (0, -1)
Screenshot: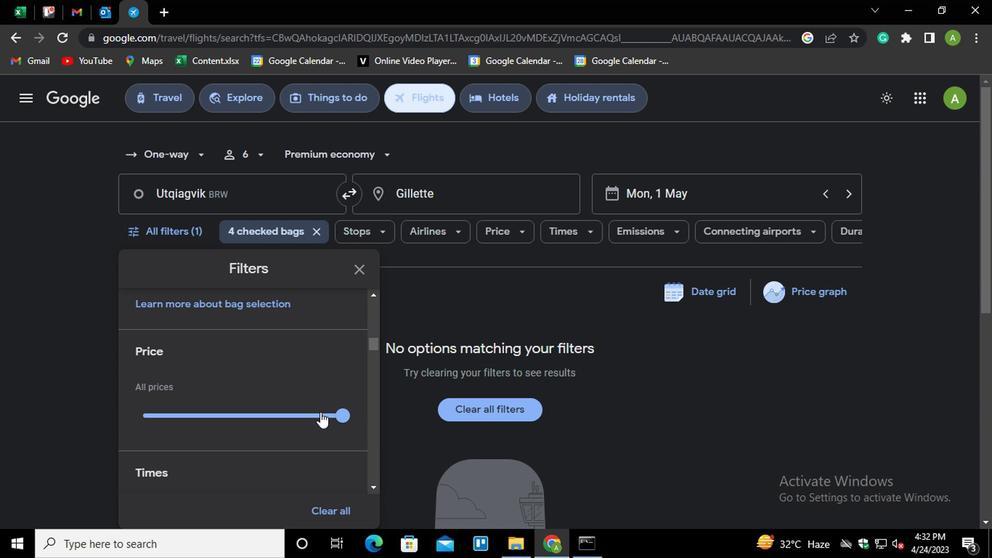 
Action: Mouse scrolled (319, 414) with delta (0, -1)
Screenshot: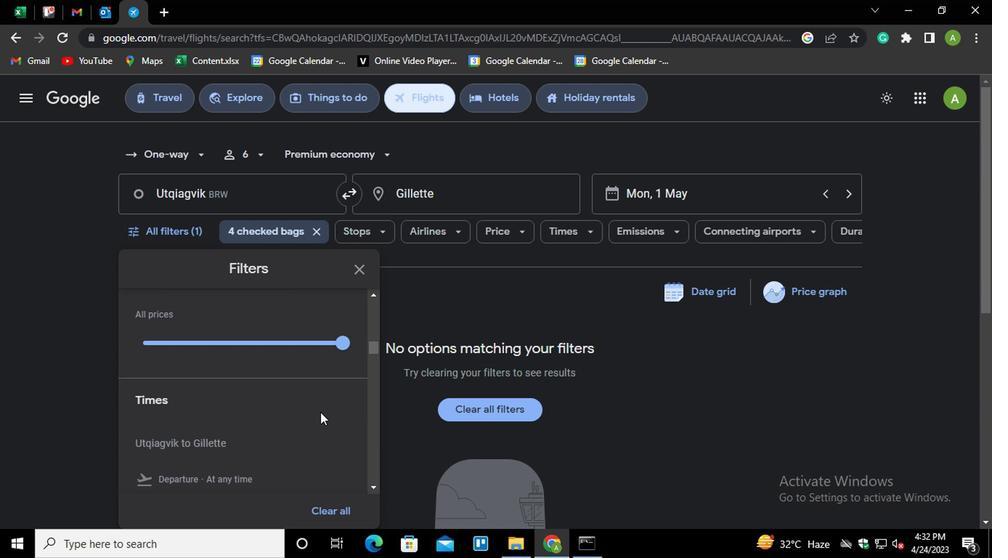 
Action: Mouse moved to (164, 436)
Screenshot: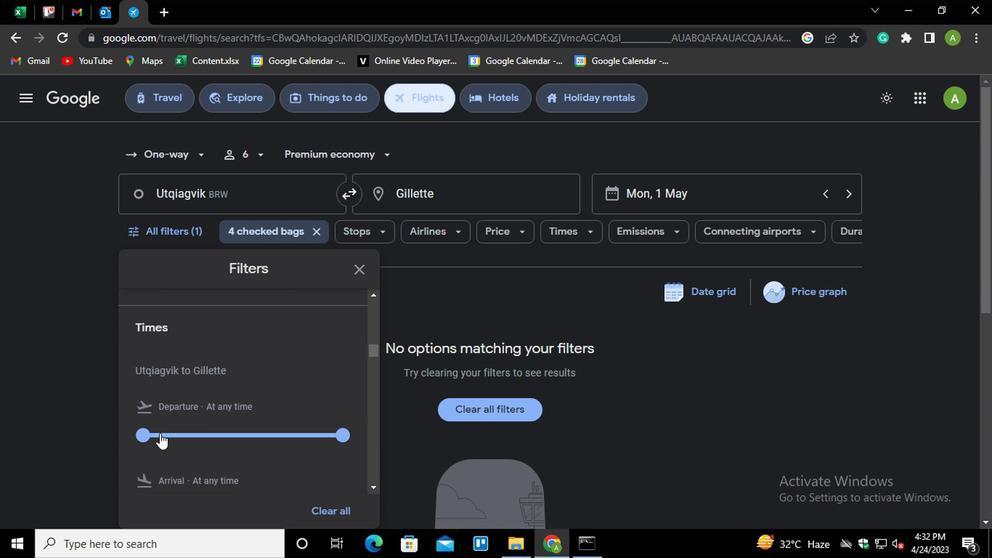 
Action: Mouse pressed left at (164, 436)
Screenshot: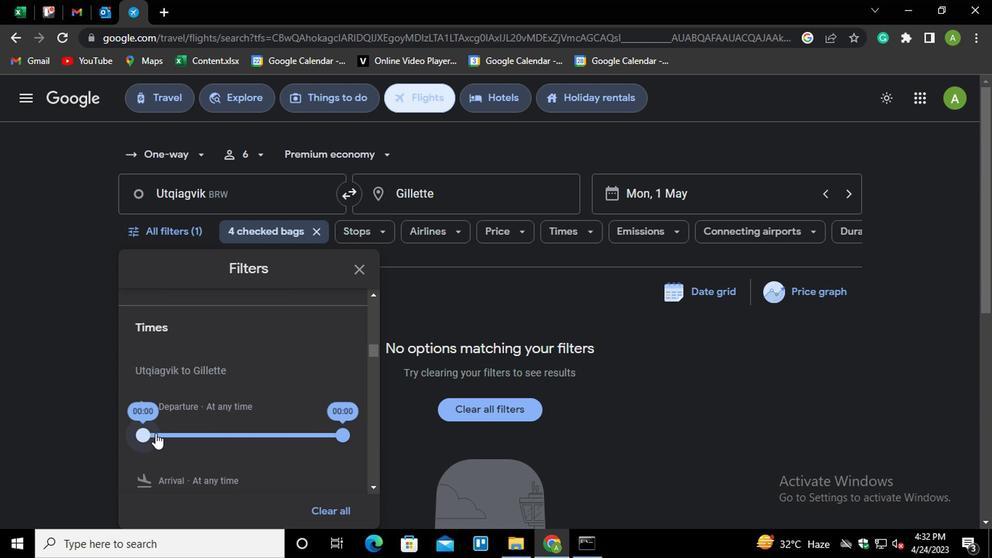 
Action: Mouse moved to (340, 441)
Screenshot: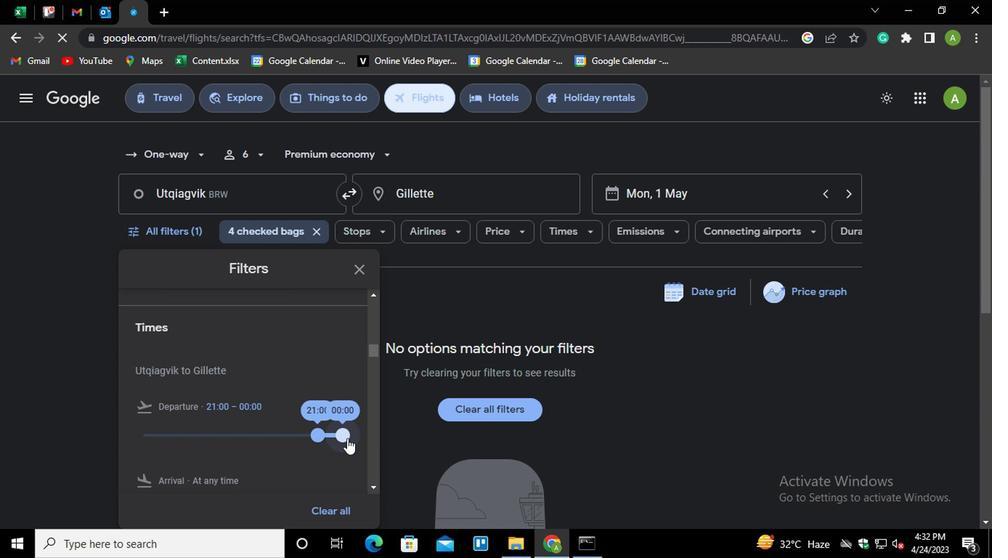 
Action: Mouse pressed left at (340, 441)
Screenshot: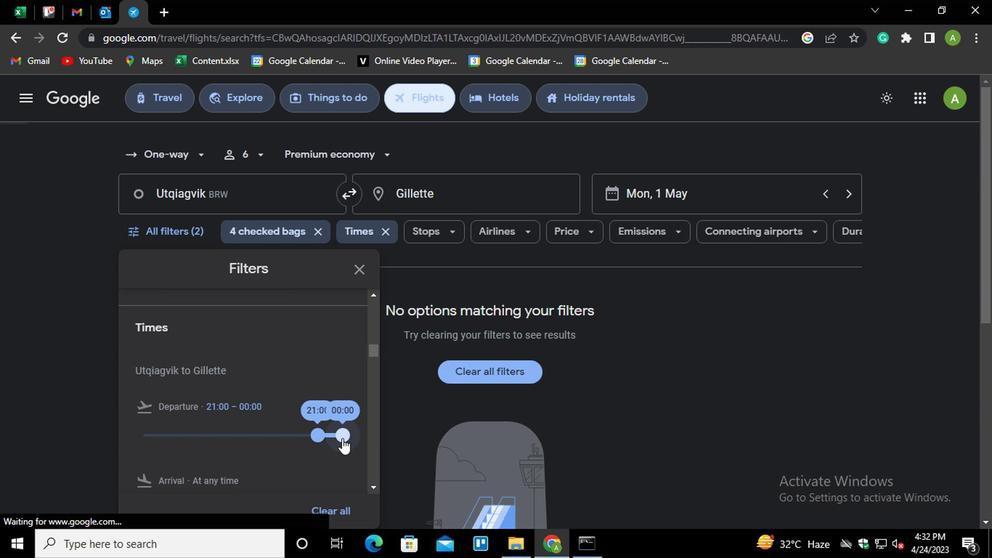 
Action: Mouse moved to (317, 464)
Screenshot: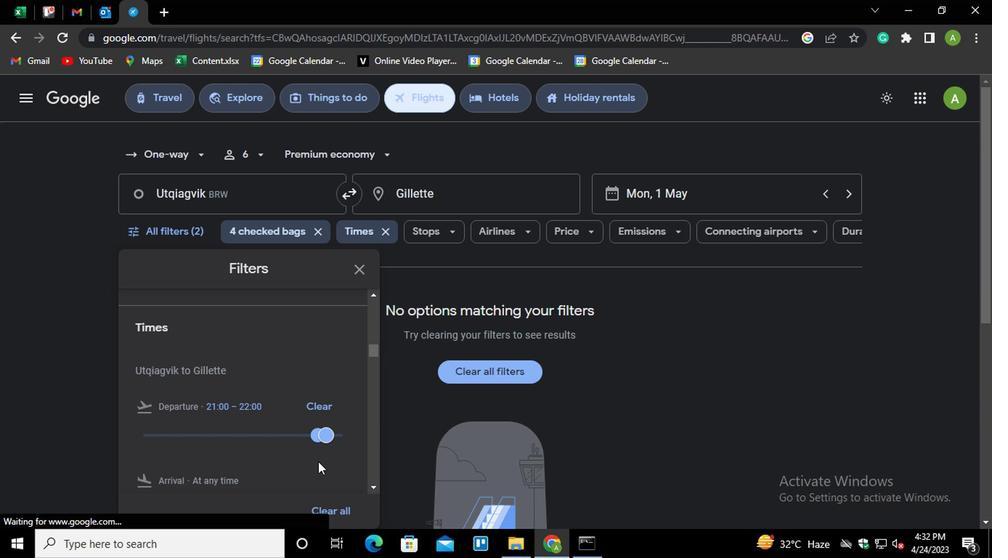 
Action: Mouse scrolled (317, 464) with delta (0, 0)
Screenshot: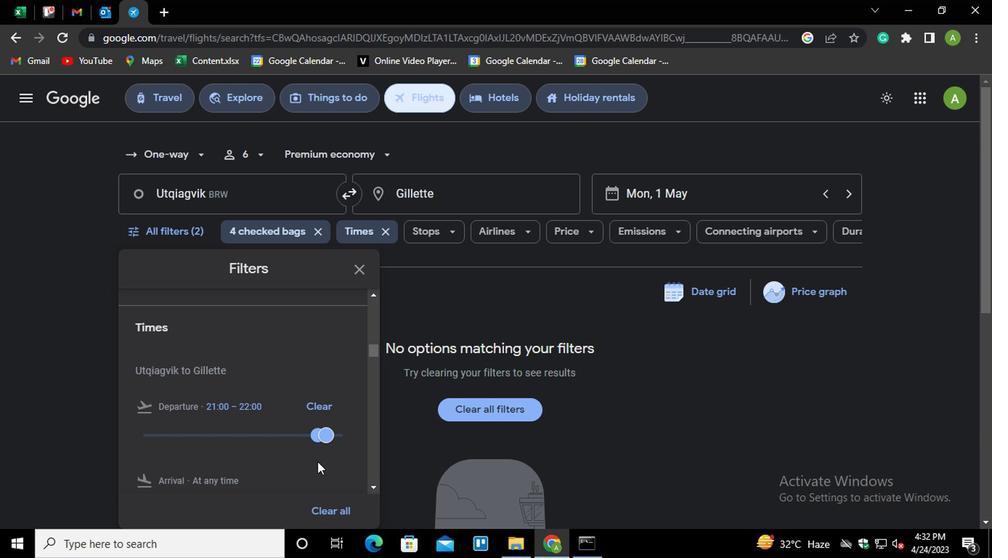 
Action: Mouse moved to (316, 415)
Screenshot: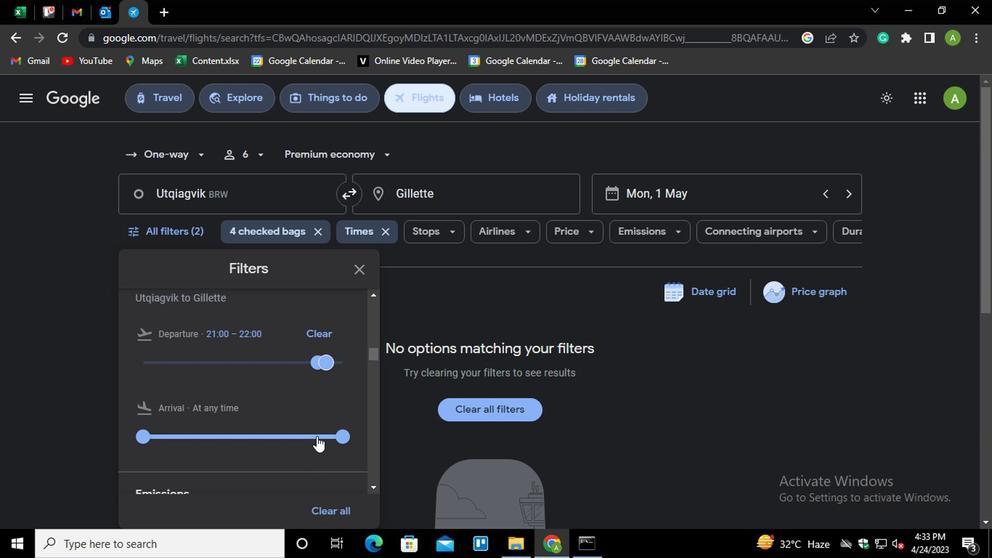 
Action: Mouse scrolled (316, 414) with delta (0, -1)
Screenshot: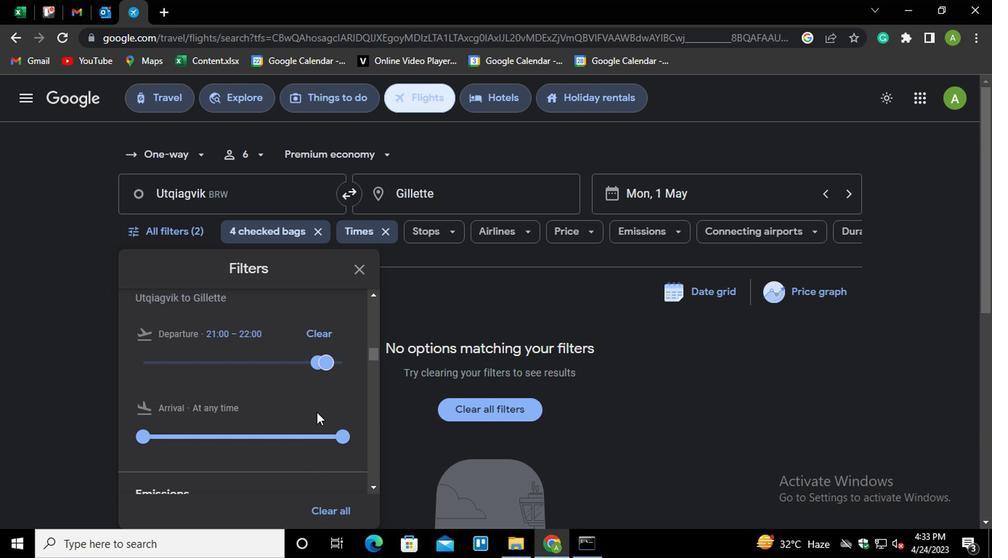 
Action: Mouse scrolled (316, 414) with delta (0, -1)
Screenshot: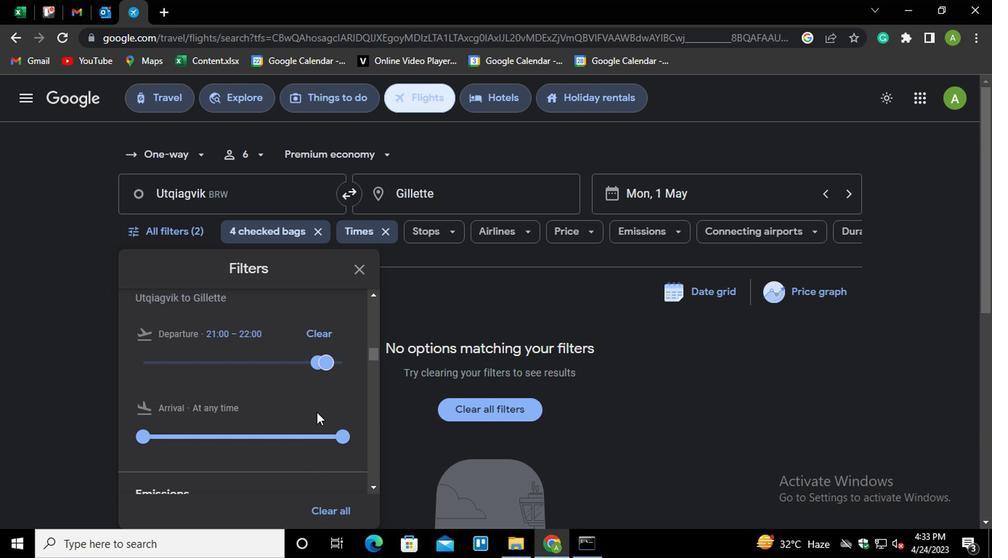 
Action: Mouse moved to (649, 419)
Screenshot: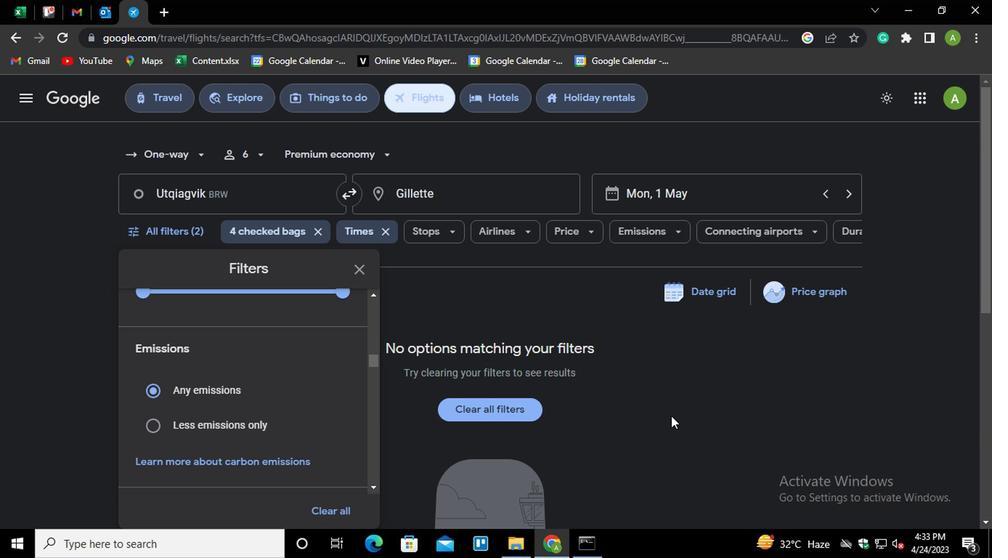 
Action: Mouse pressed left at (649, 419)
Screenshot: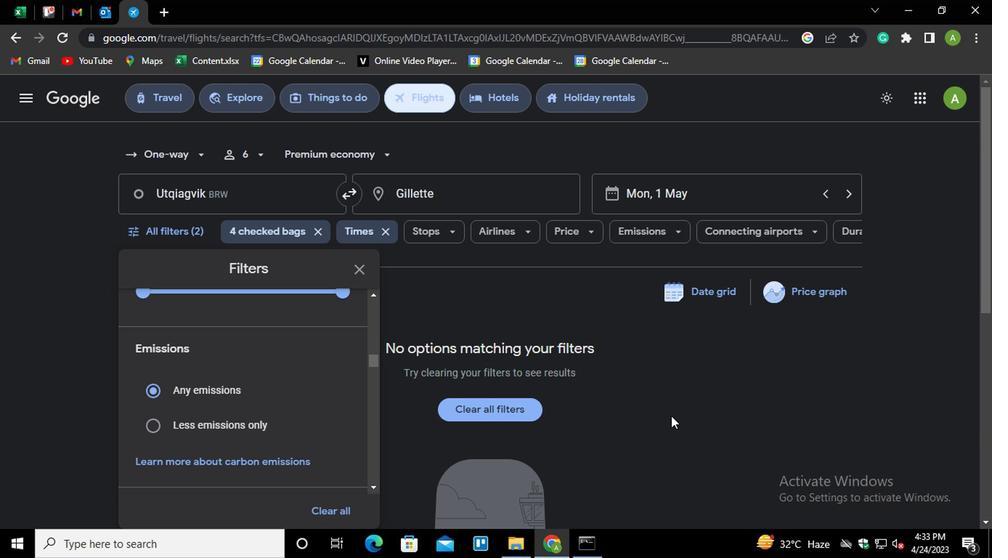 
Action: Mouse moved to (649, 419)
Screenshot: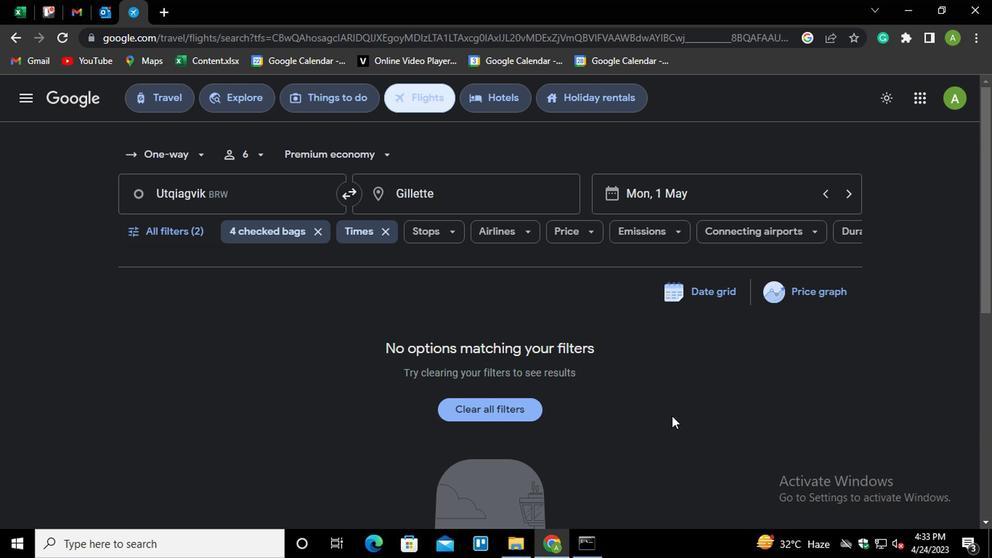 
